 Task: Add an event with the title Project Kick-off, date '2023/11/24', time 7:50 AM to 9:50 AMand add a description: The project kickoff is an important event that marks the official start of a project. It brings together key stakeholders, team members, and project managers to establish a shared understanding of the project's objectives, scope, and deliverables. During the kickoff, goals and expectations are clarified, roles and responsibilities are defined, and the initial project plan is presented., put the event into Green category . Add location for the event as: 789 Ocean Drive, Miami Beach, Florida, USA, logged in from the account softage.1@softage.netand send the event invitation to softage.4@softage.net and softage.5@softage.net. Set a reminder for the event 15 minutes before
Action: Mouse moved to (92, 84)
Screenshot: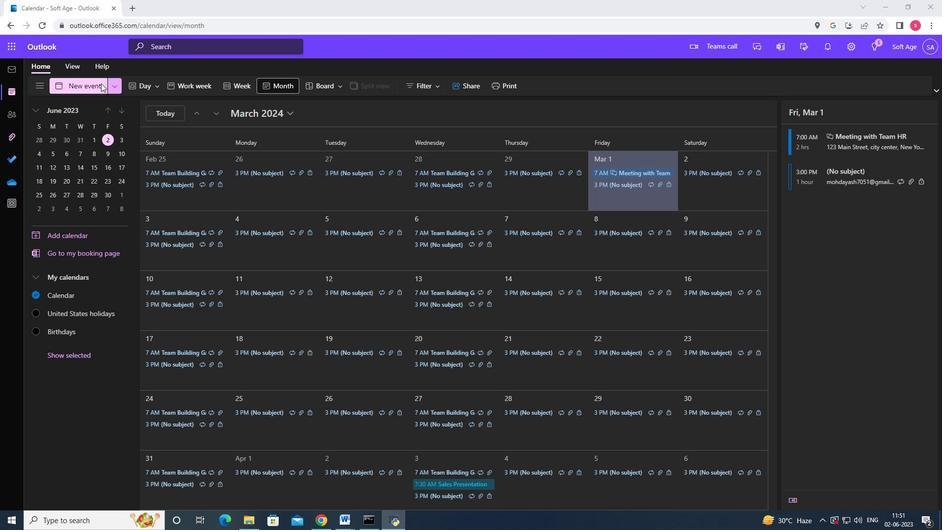 
Action: Mouse pressed left at (92, 84)
Screenshot: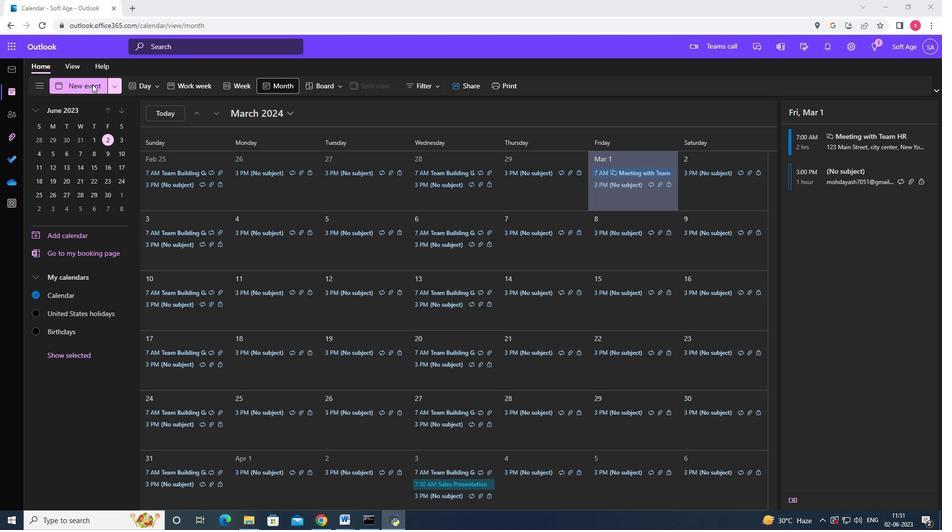 
Action: Mouse moved to (244, 147)
Screenshot: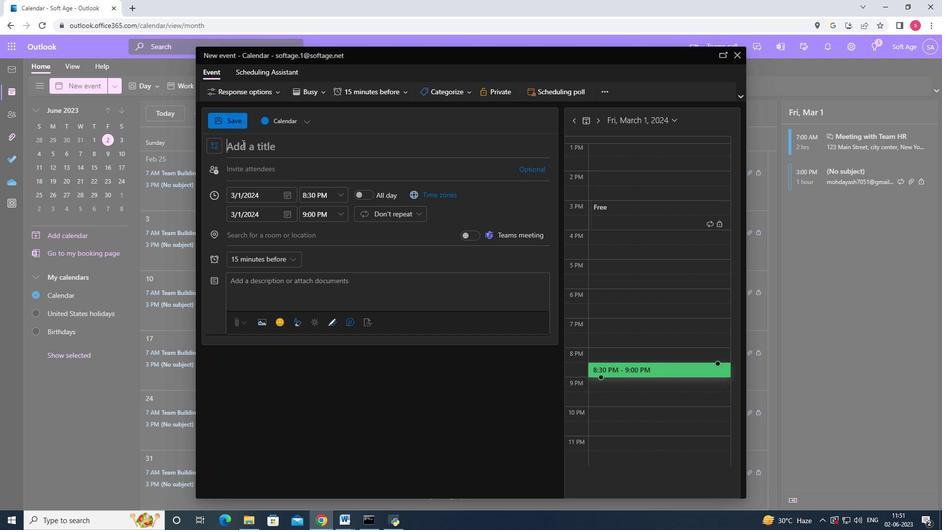 
Action: Key pressed <Key.shift><Key.shift><Key.shift><Key.shift><Key.shift>Project<Key.space><Key.shift>Kick-off
Screenshot: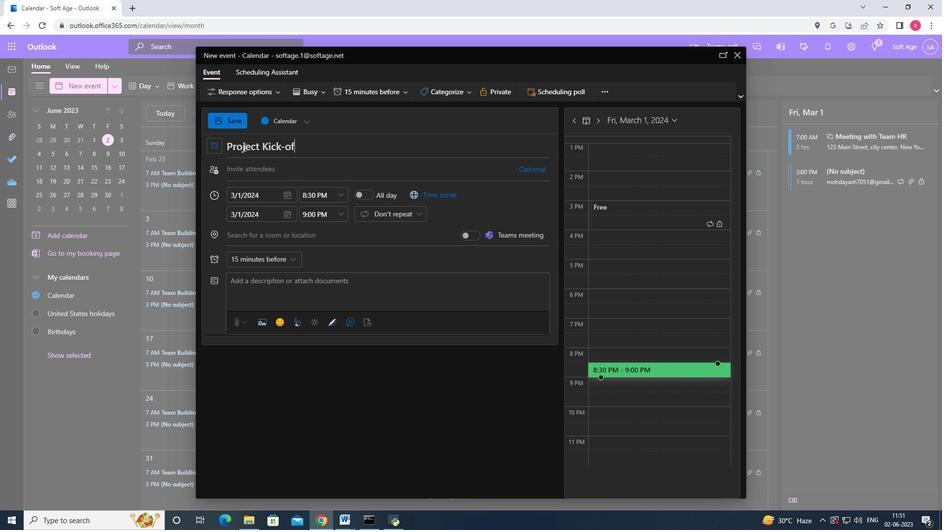 
Action: Mouse moved to (285, 198)
Screenshot: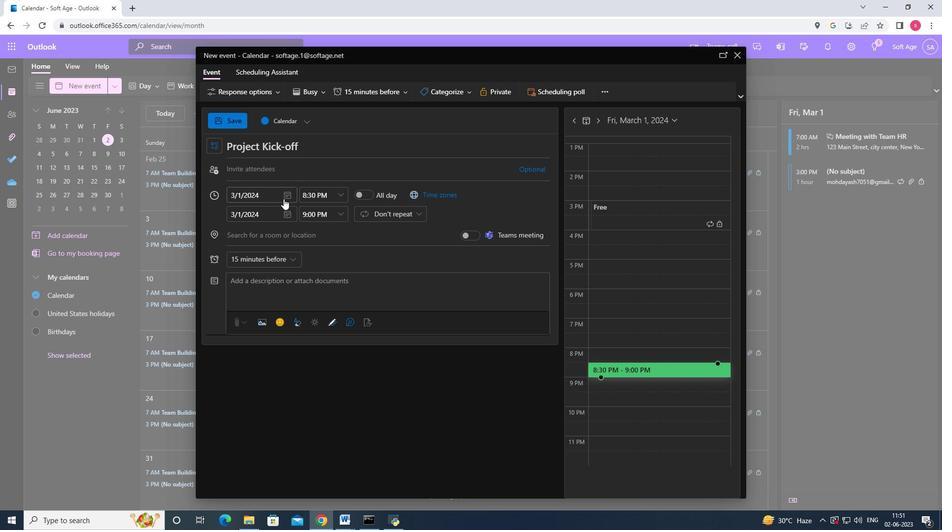 
Action: Mouse pressed left at (285, 198)
Screenshot: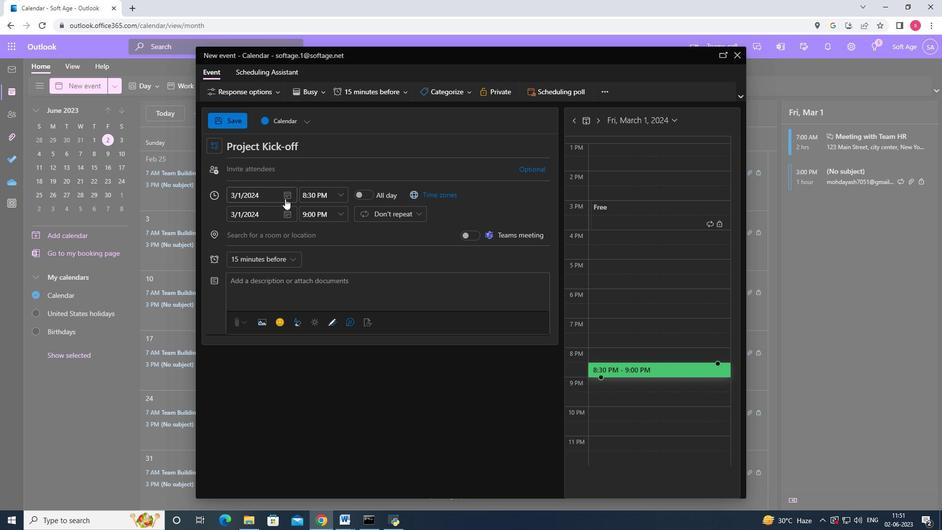 
Action: Mouse moved to (321, 216)
Screenshot: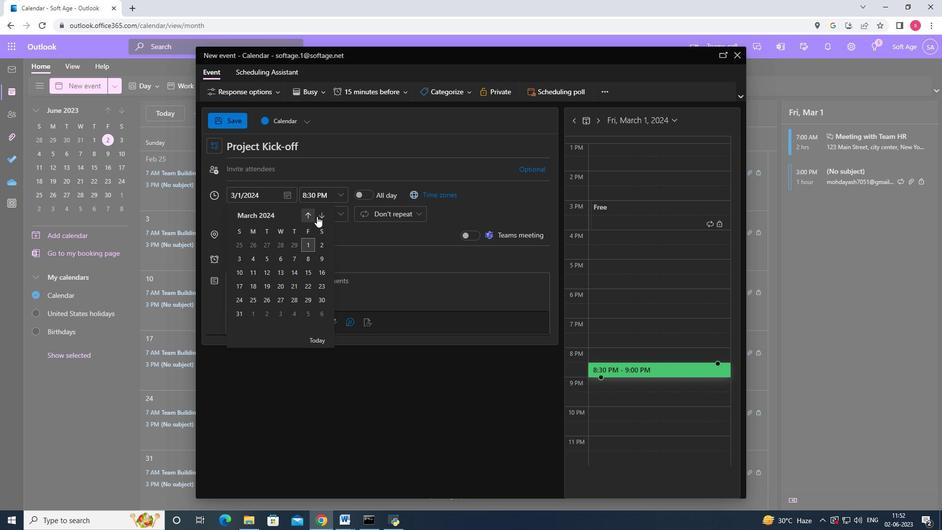 
Action: Mouse pressed left at (321, 216)
Screenshot: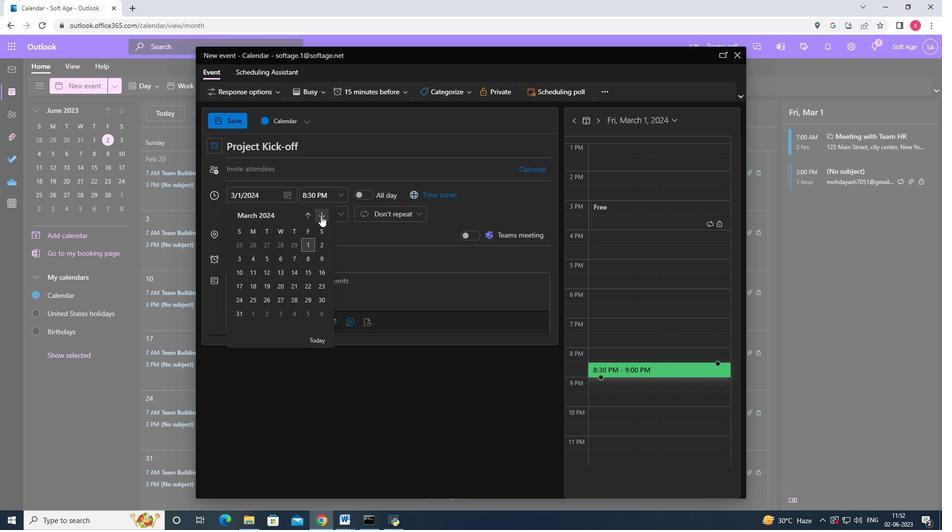 
Action: Mouse moved to (303, 211)
Screenshot: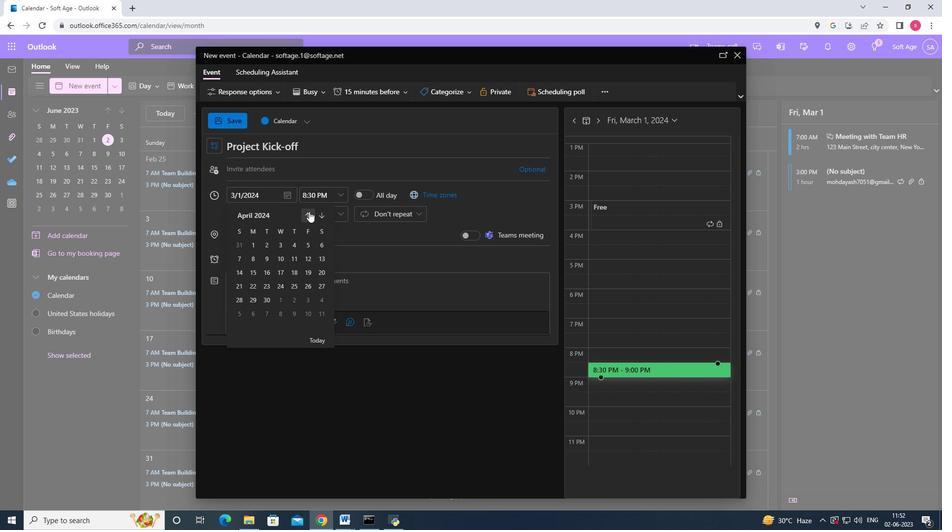 
Action: Mouse pressed left at (303, 211)
Screenshot: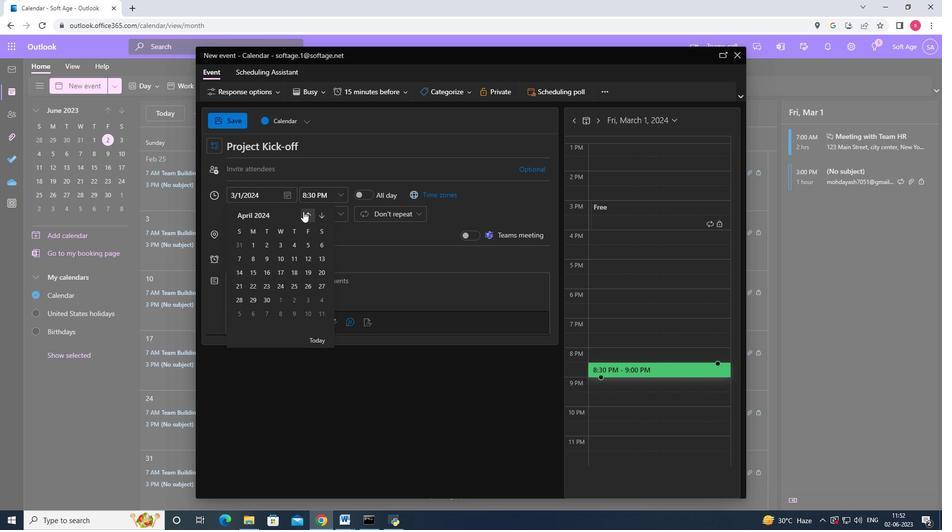 
Action: Mouse pressed left at (303, 211)
Screenshot: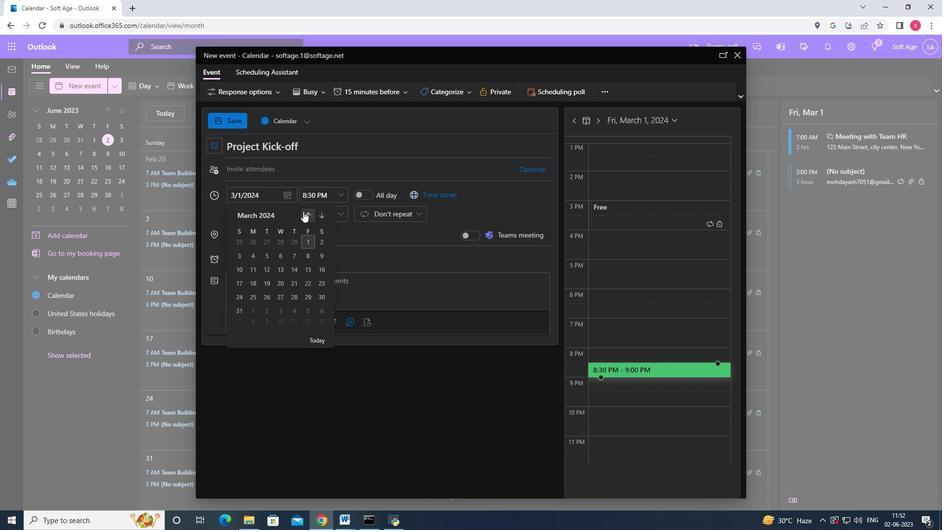
Action: Mouse pressed left at (303, 211)
Screenshot: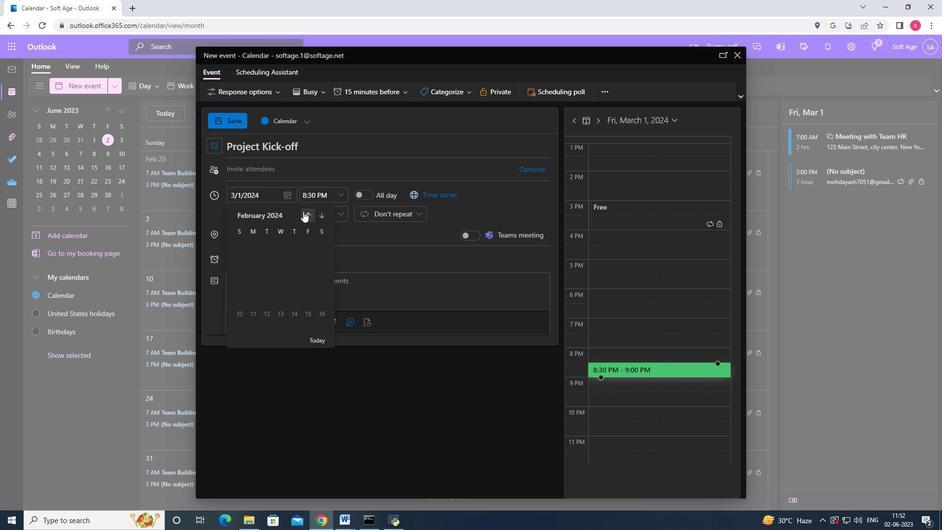 
Action: Mouse pressed left at (303, 211)
Screenshot: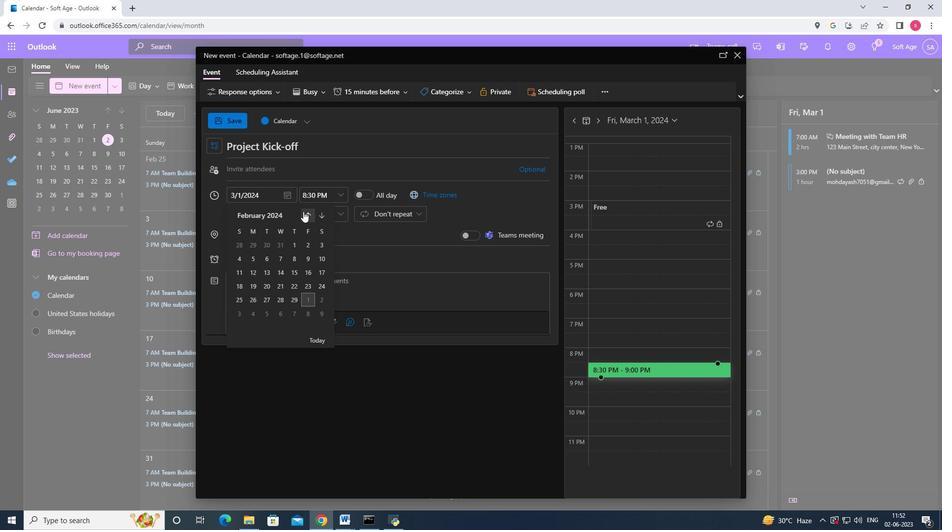 
Action: Mouse pressed left at (303, 211)
Screenshot: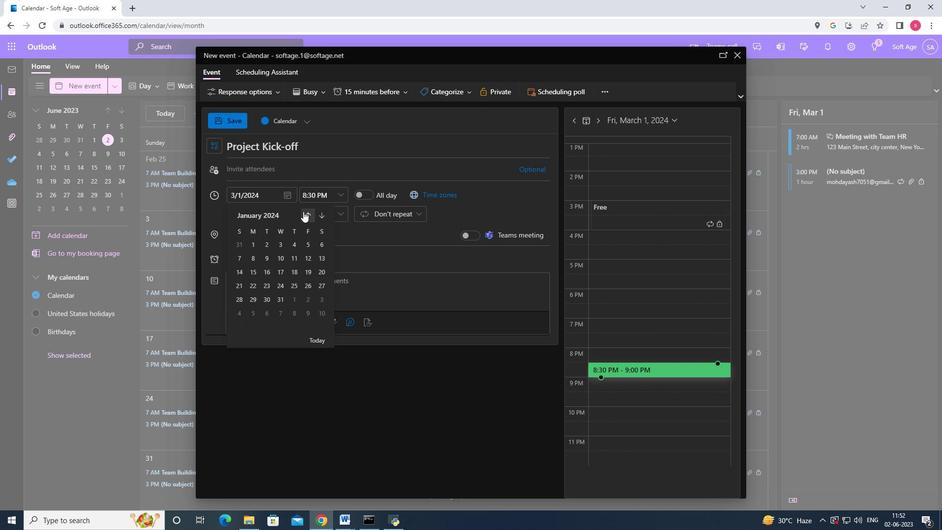 
Action: Mouse moved to (309, 282)
Screenshot: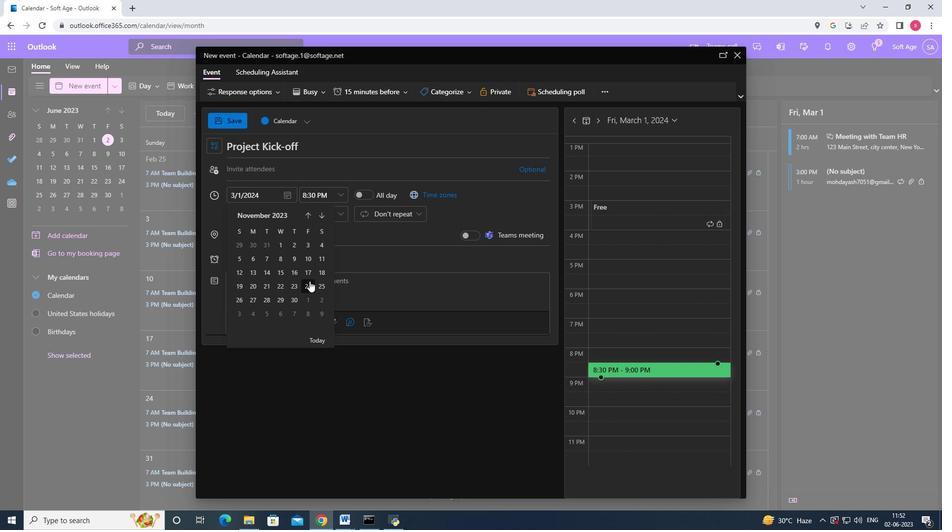 
Action: Mouse pressed left at (309, 282)
Screenshot: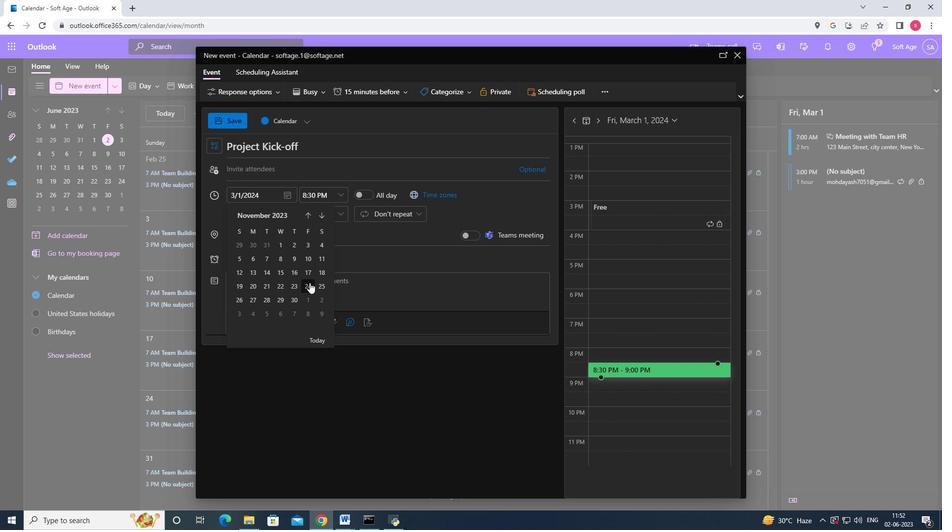 
Action: Mouse moved to (338, 198)
Screenshot: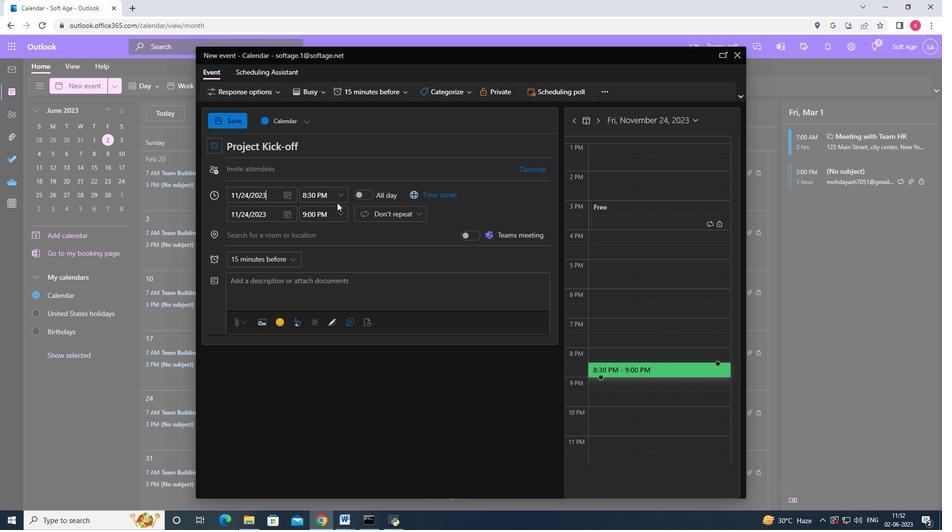 
Action: Mouse pressed left at (338, 198)
Screenshot: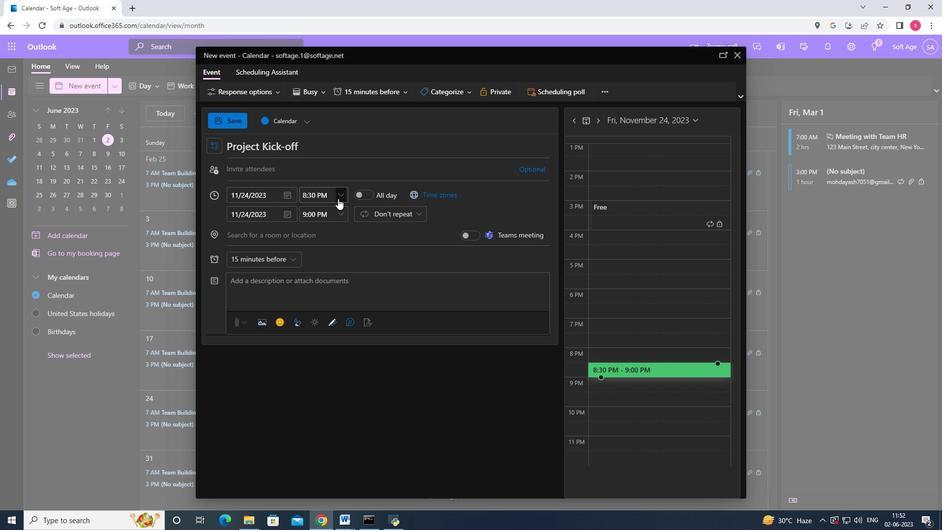
Action: Mouse moved to (354, 202)
Screenshot: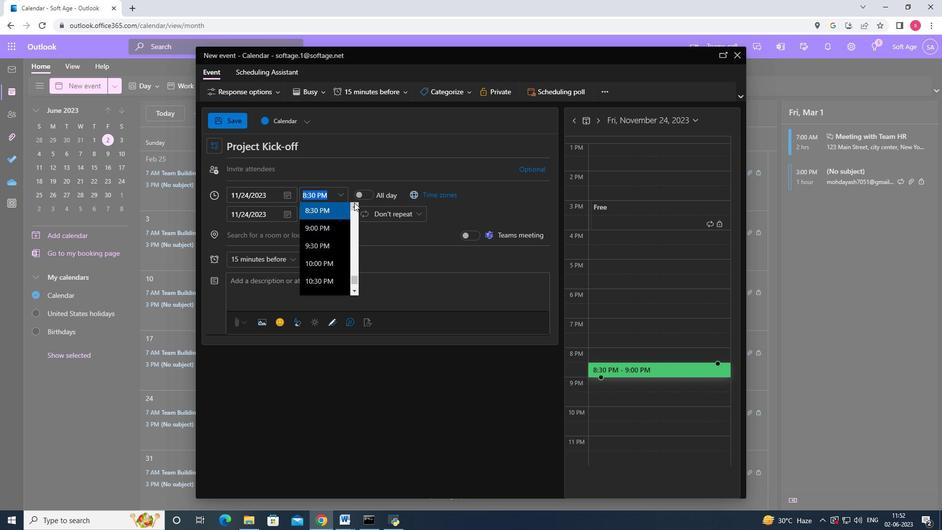 
Action: Mouse pressed left at (354, 202)
Screenshot: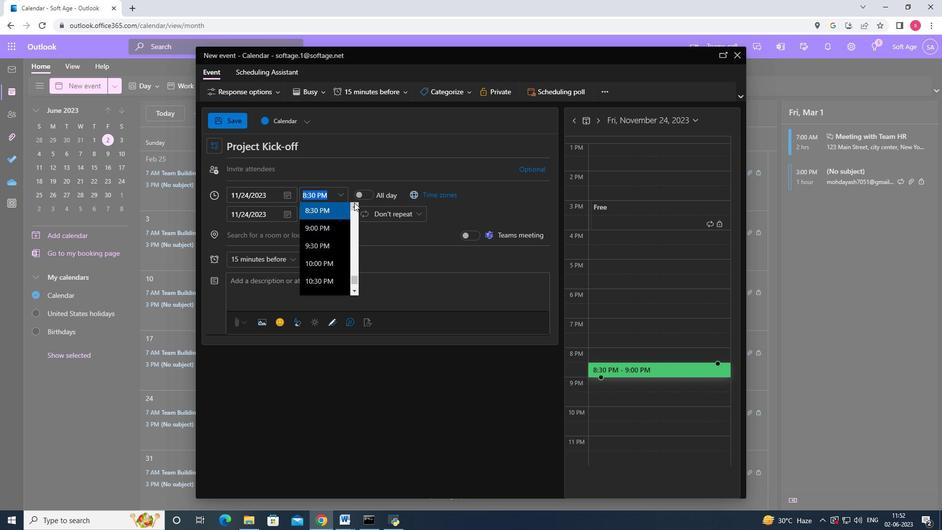 
Action: Mouse pressed left at (354, 202)
Screenshot: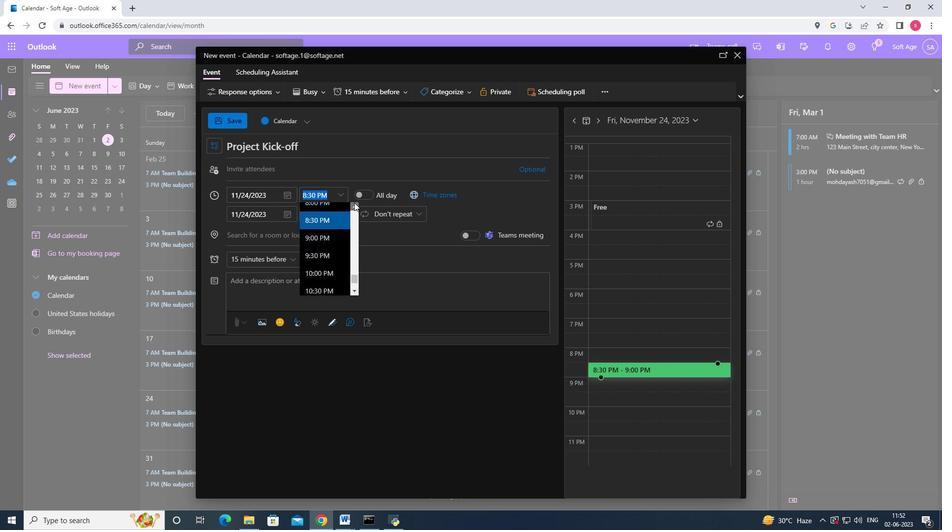 
Action: Mouse pressed left at (354, 202)
Screenshot: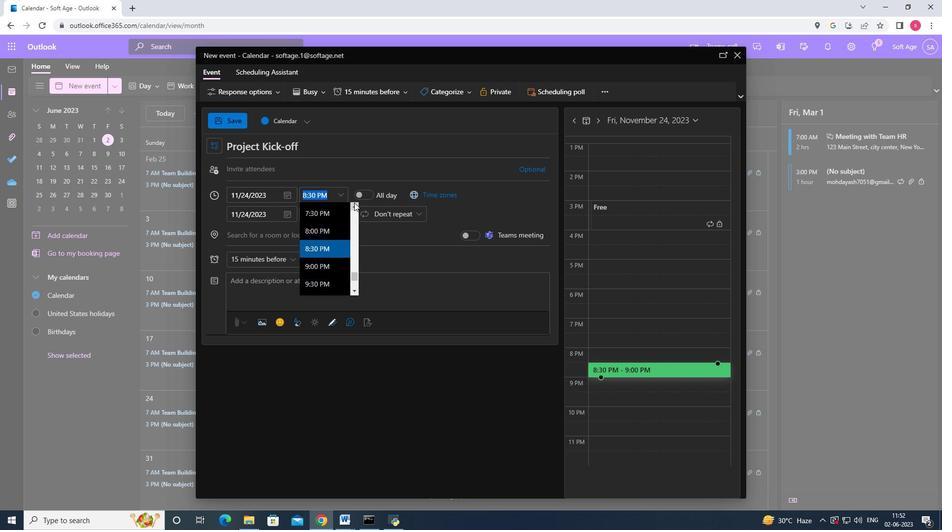 
Action: Mouse pressed left at (354, 202)
Screenshot: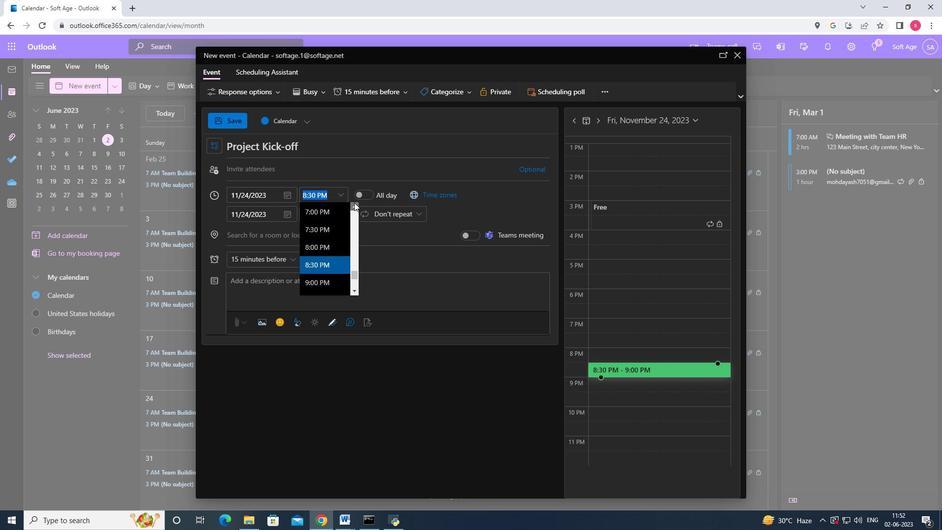 
Action: Mouse pressed left at (354, 202)
Screenshot: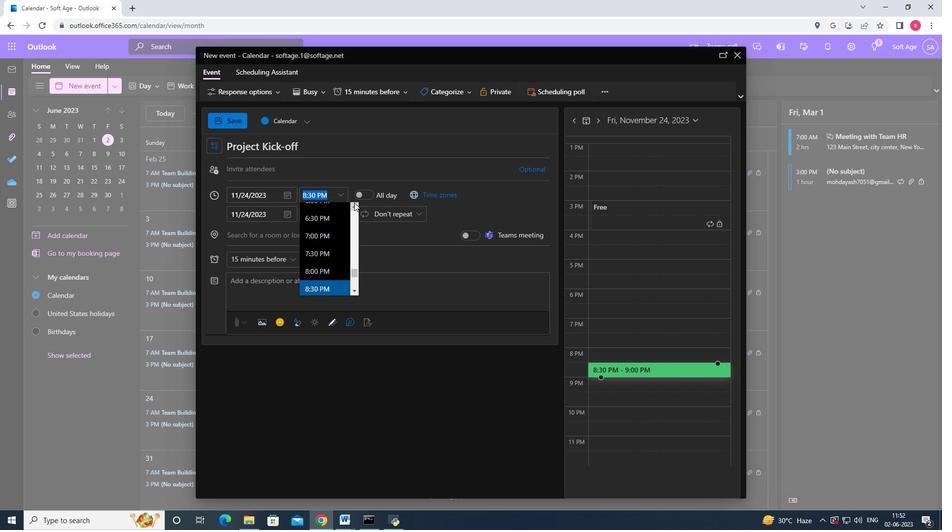 
Action: Mouse pressed left at (354, 202)
Screenshot: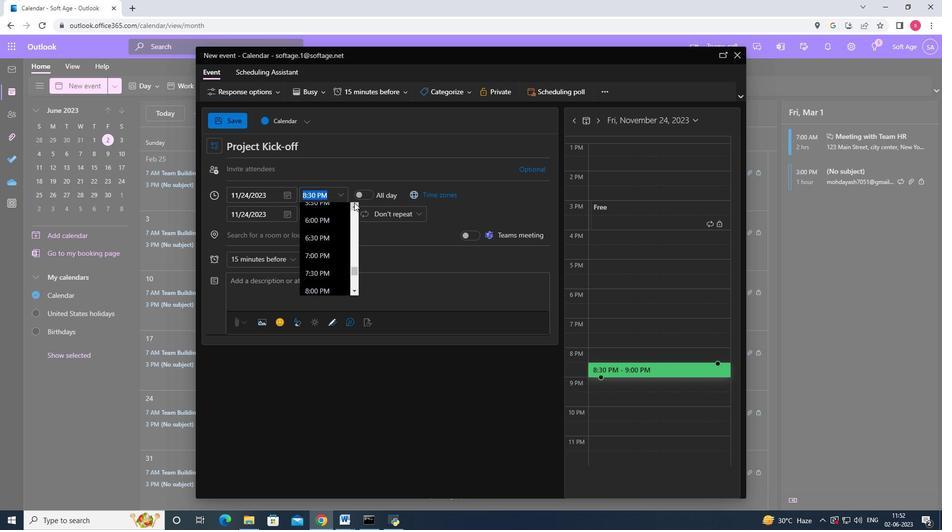 
Action: Mouse pressed left at (354, 202)
Screenshot: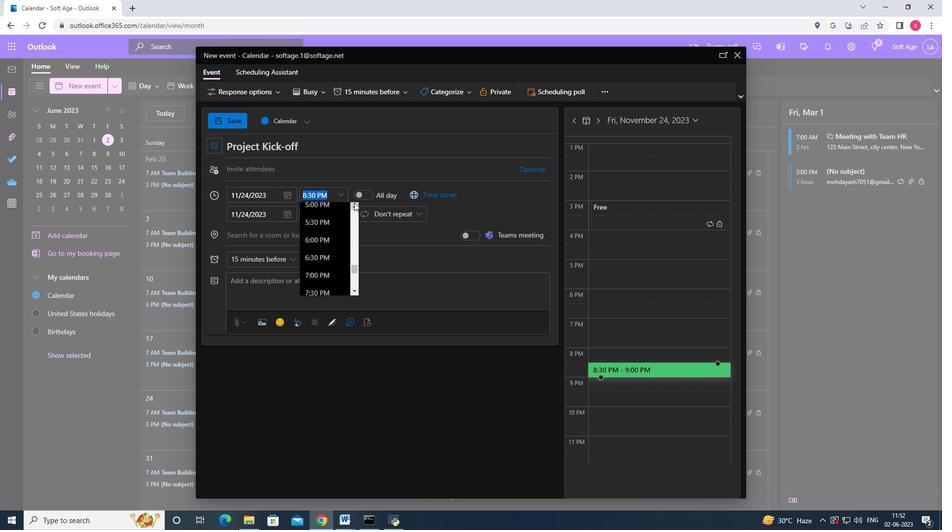 
Action: Mouse pressed left at (354, 202)
Screenshot: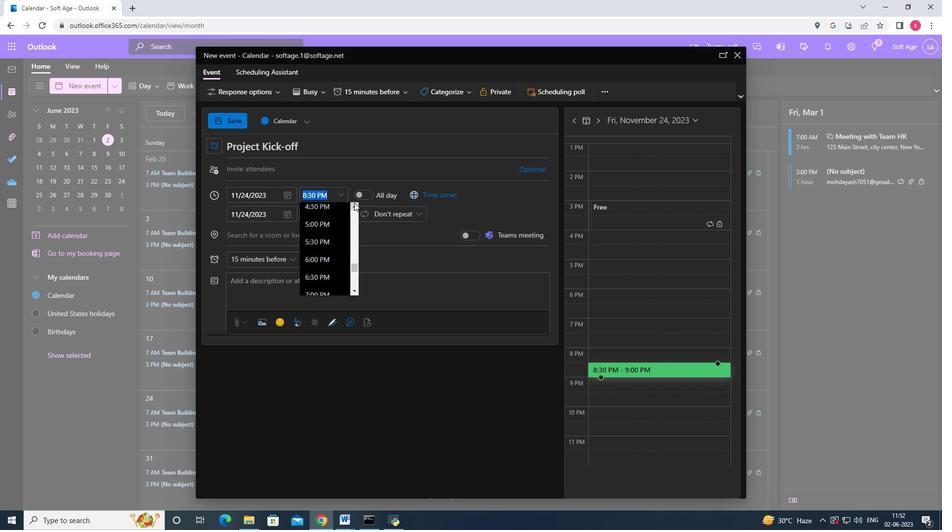 
Action: Mouse pressed left at (354, 202)
Screenshot: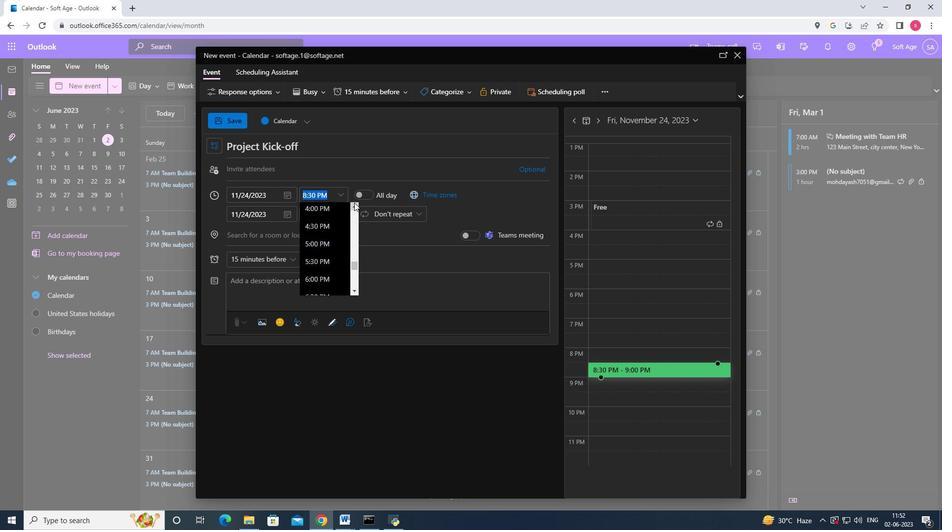 
Action: Mouse pressed left at (354, 202)
Screenshot: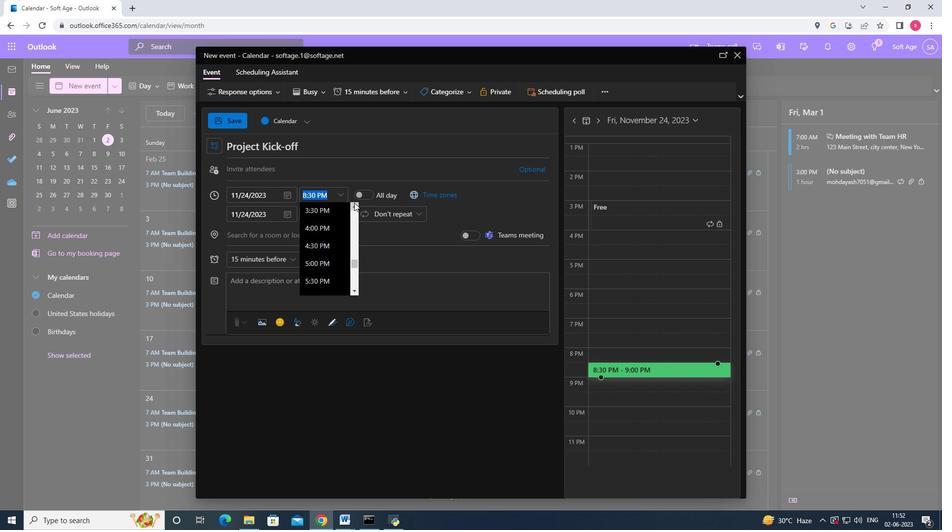 
Action: Mouse pressed left at (354, 202)
Screenshot: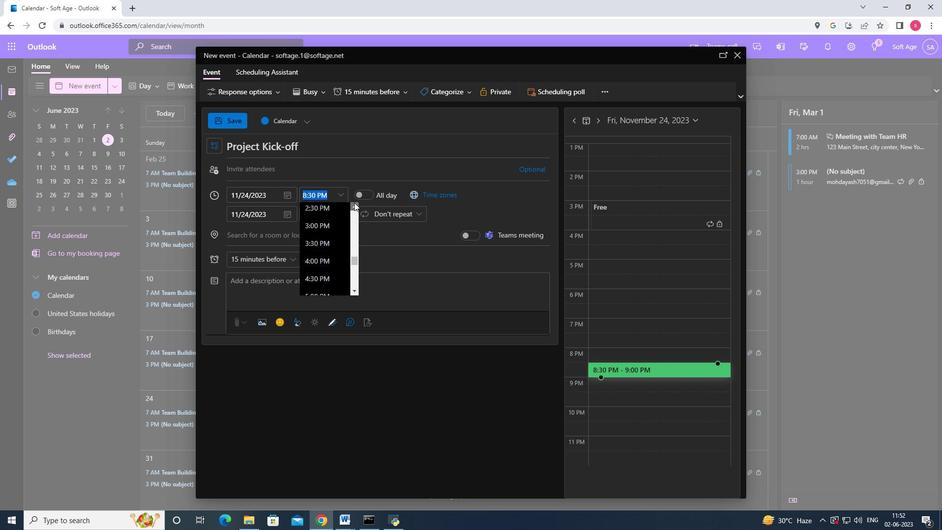 
Action: Mouse pressed left at (354, 202)
Screenshot: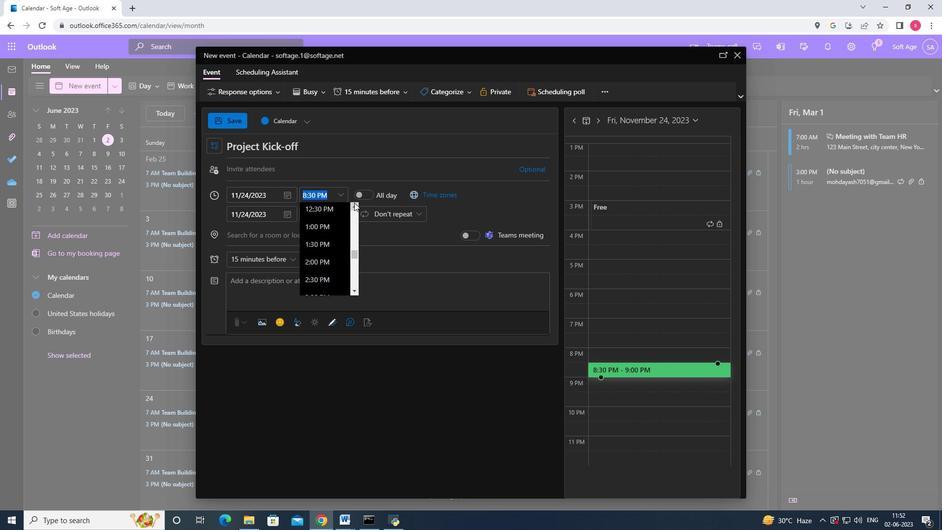 
Action: Mouse pressed left at (354, 202)
Screenshot: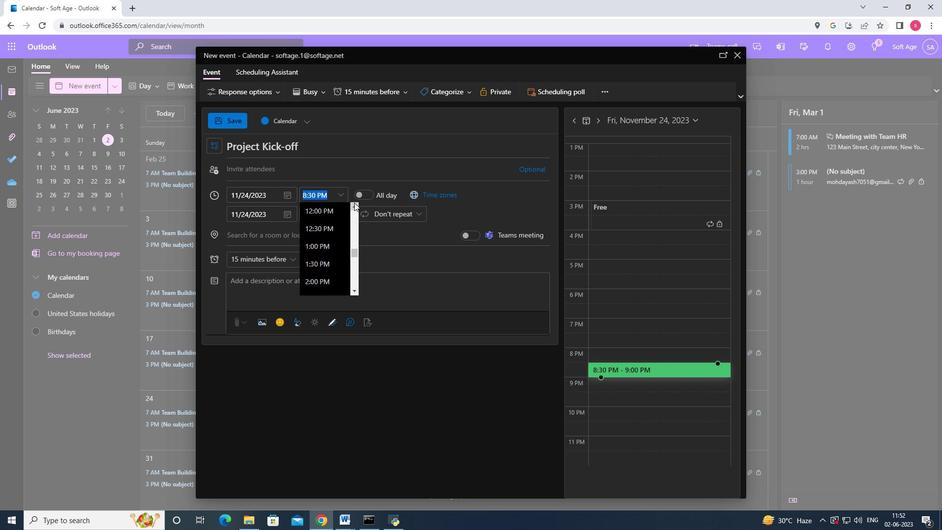 
Action: Mouse pressed left at (354, 202)
Screenshot: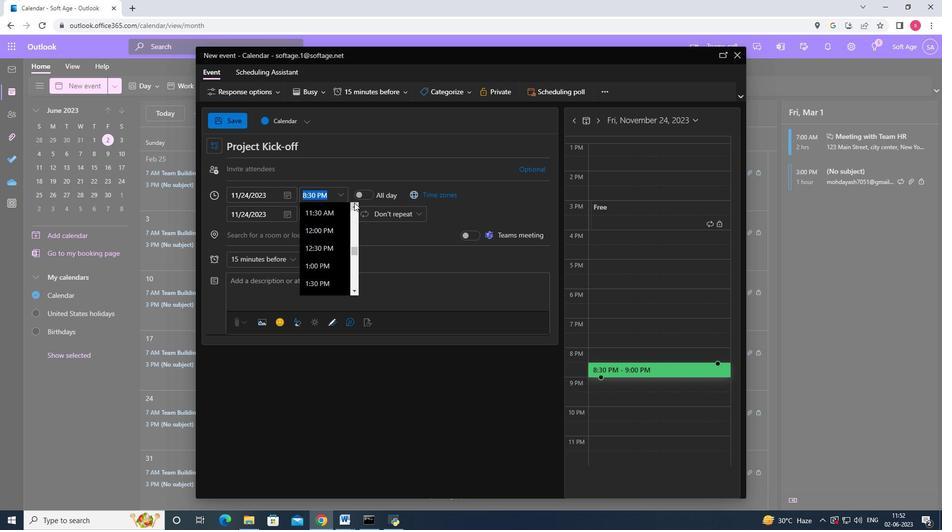 
Action: Mouse pressed left at (354, 202)
Screenshot: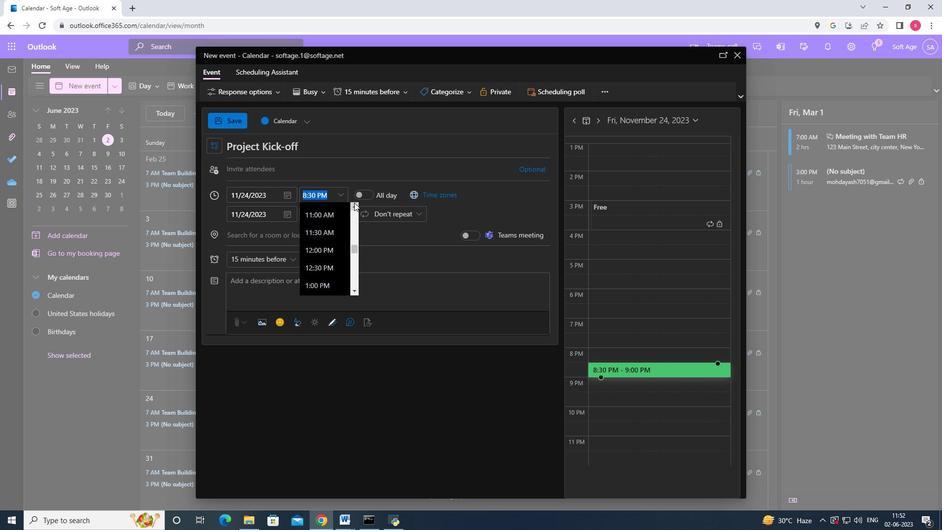 
Action: Mouse pressed left at (354, 202)
Screenshot: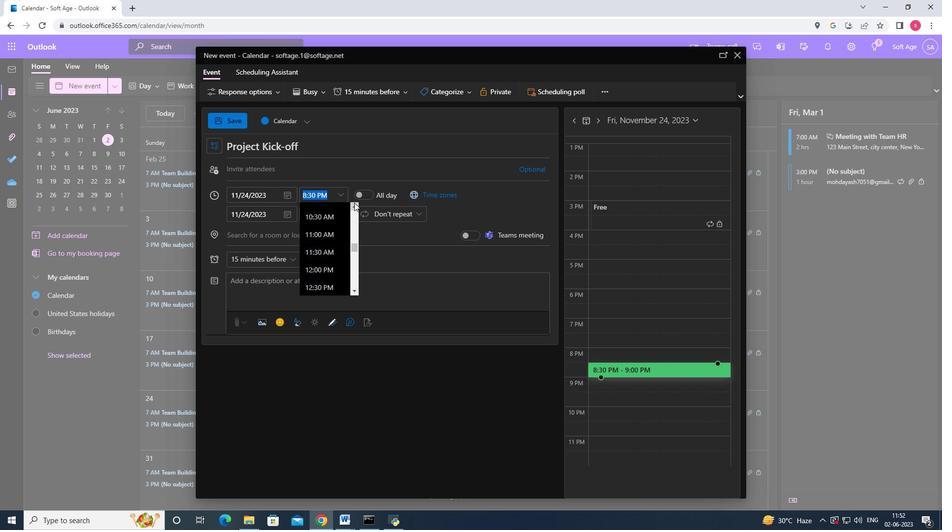 
Action: Mouse pressed left at (354, 202)
Screenshot: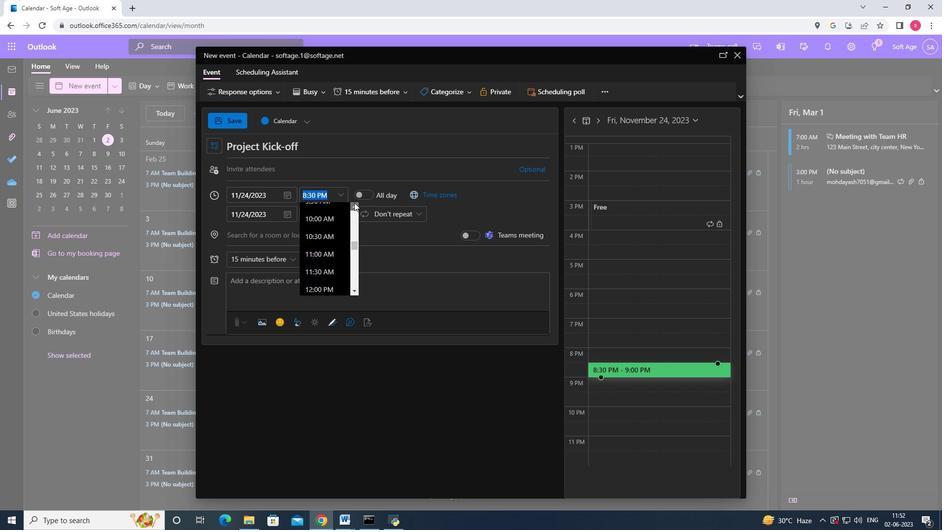 
Action: Mouse pressed left at (354, 202)
Screenshot: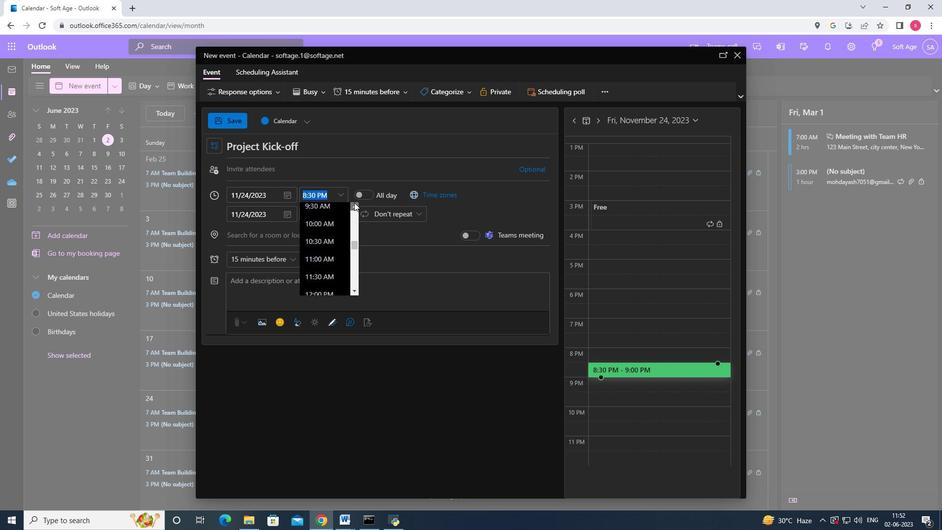
Action: Mouse pressed left at (354, 202)
Screenshot: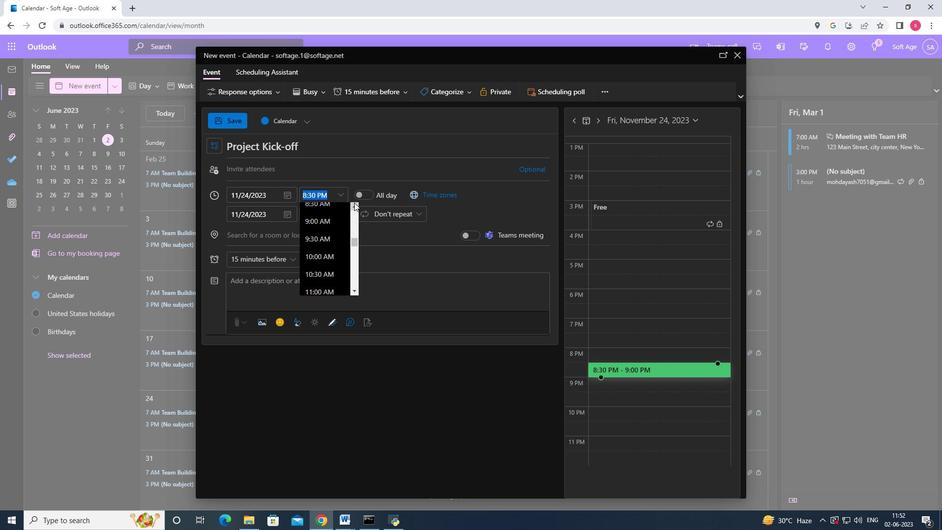 
Action: Mouse pressed left at (354, 202)
Screenshot: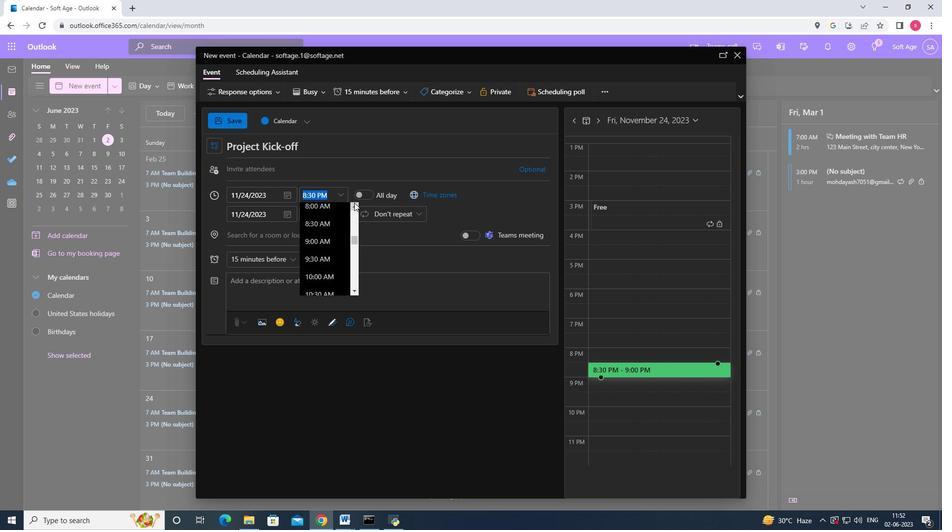 
Action: Mouse pressed left at (354, 202)
Screenshot: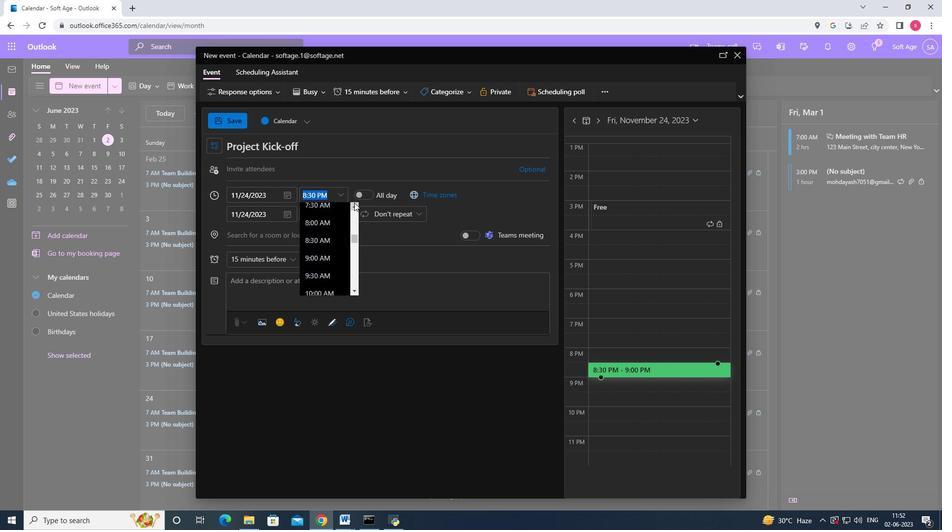
Action: Mouse pressed left at (354, 202)
Screenshot: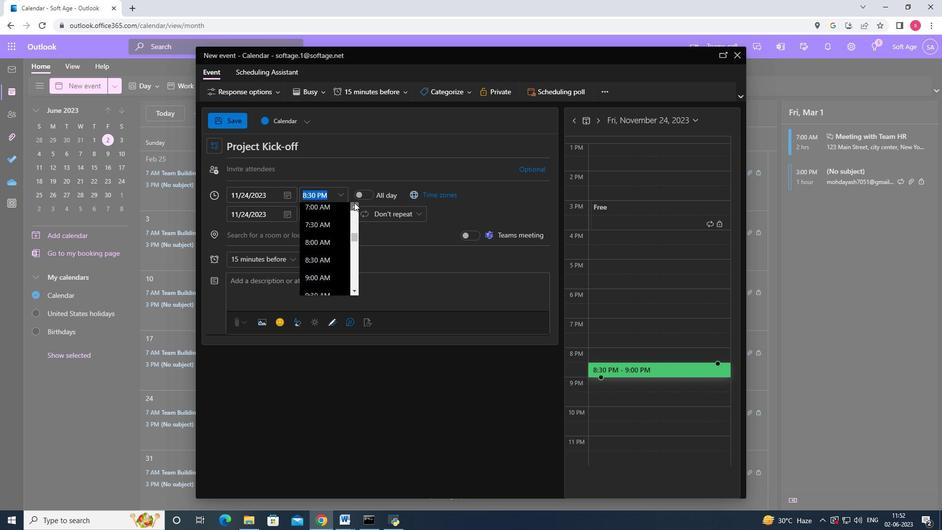 
Action: Mouse moved to (327, 249)
Screenshot: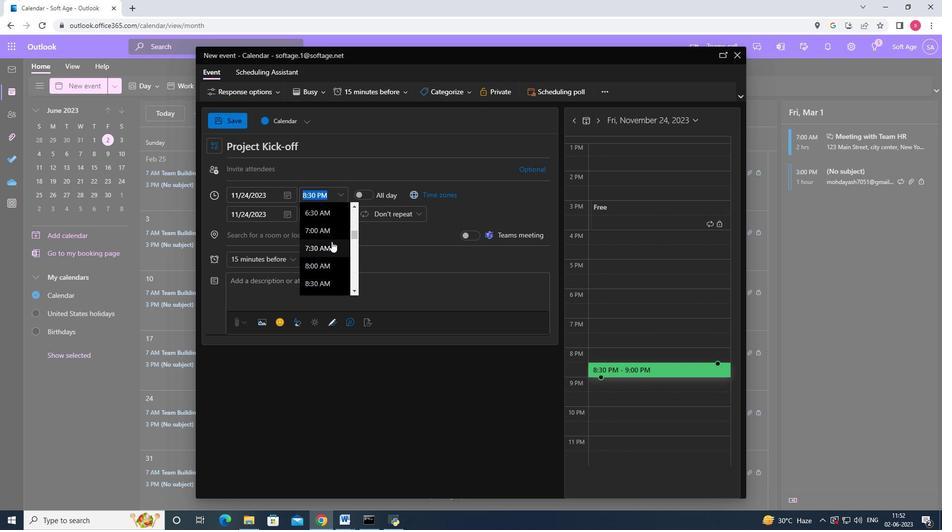 
Action: Mouse pressed left at (327, 249)
Screenshot: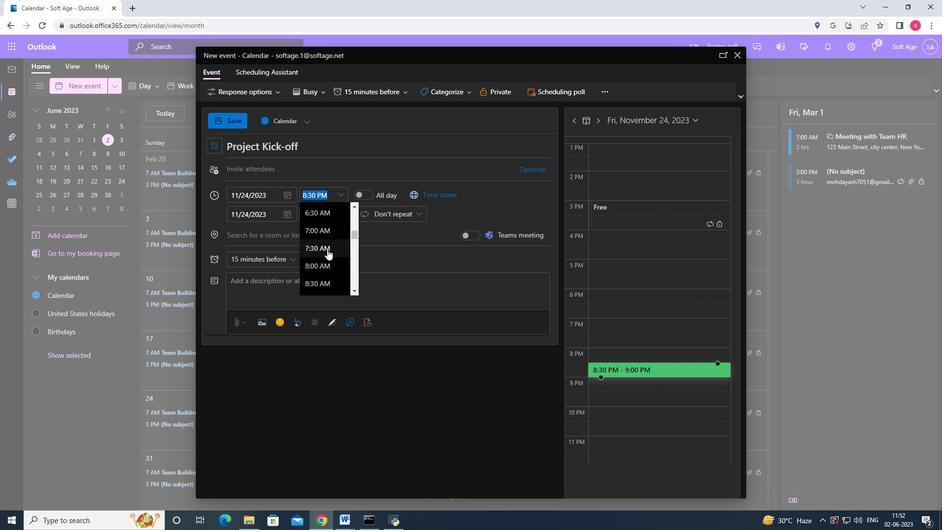 
Action: Mouse moved to (315, 197)
Screenshot: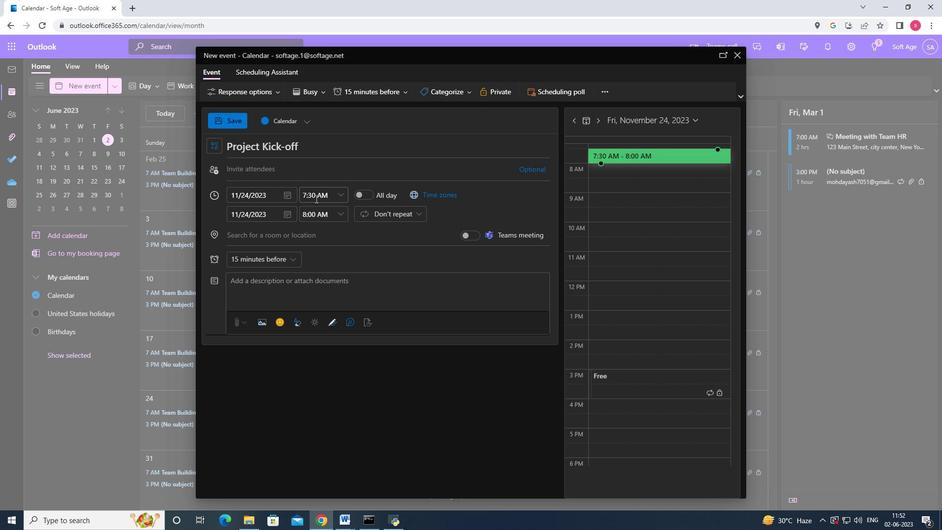 
Action: Mouse pressed left at (315, 197)
Screenshot: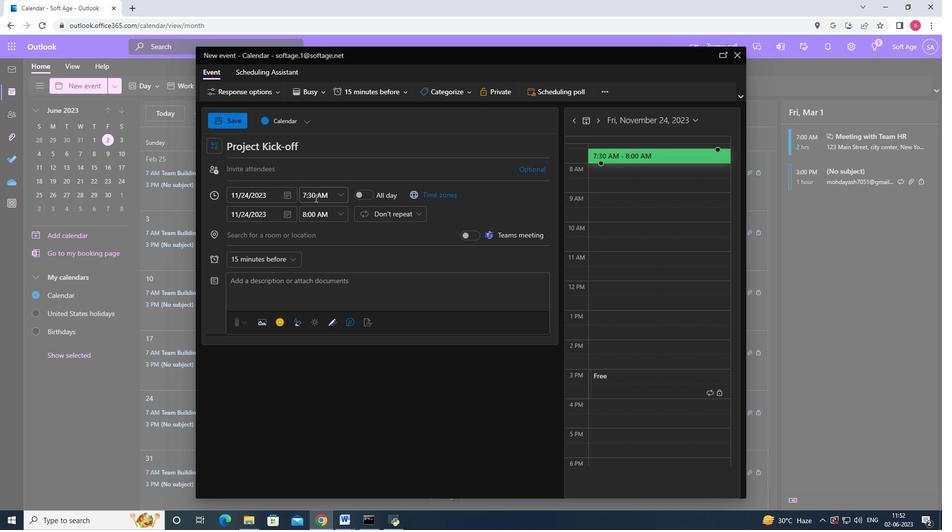 
Action: Mouse moved to (315, 197)
Screenshot: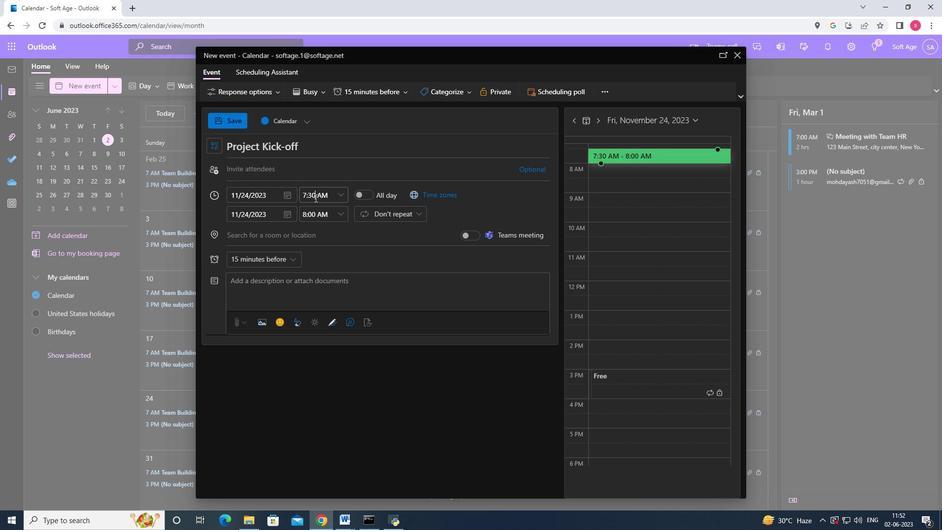 
Action: Key pressed <Key.backspace><Key.backspace>50
Screenshot: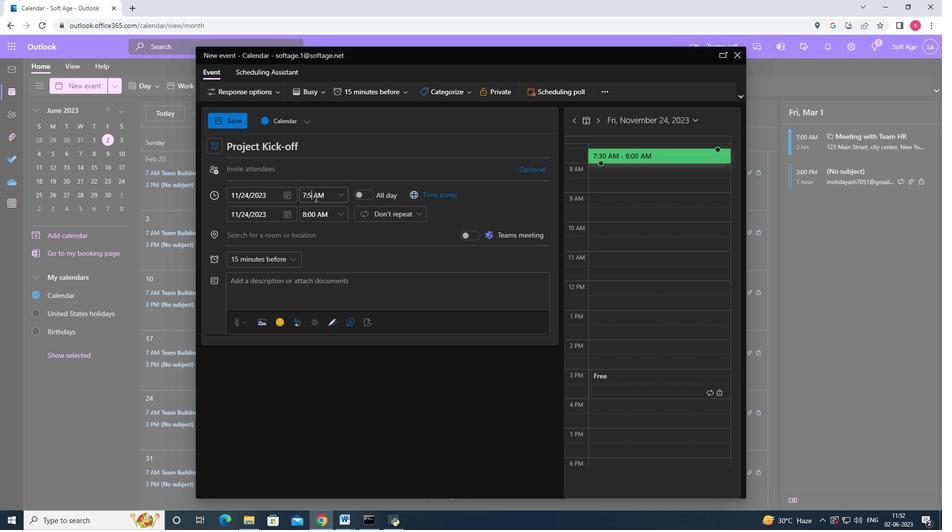 
Action: Mouse moved to (339, 214)
Screenshot: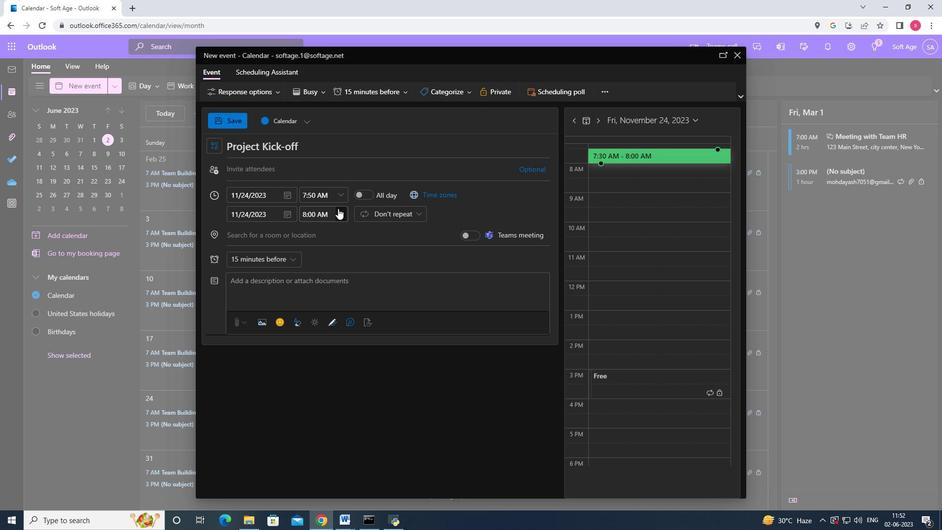 
Action: Mouse pressed left at (339, 214)
Screenshot: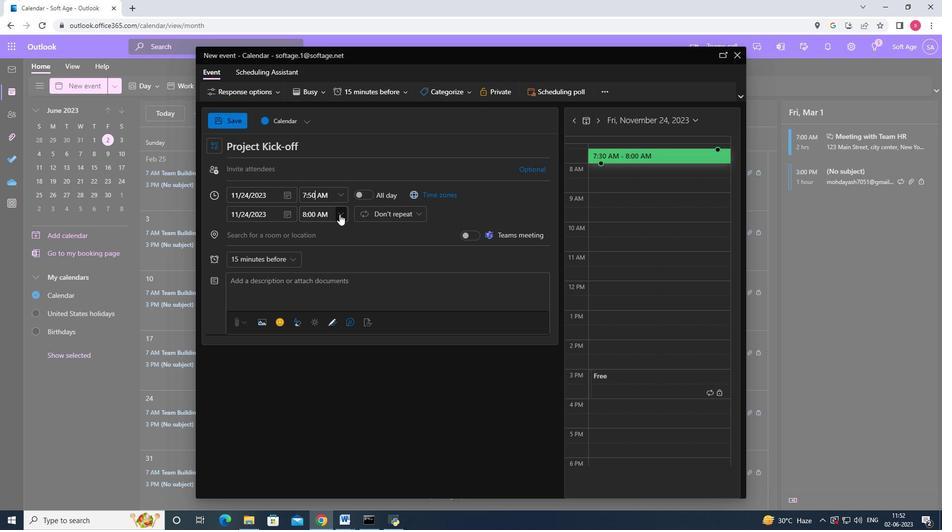 
Action: Mouse moved to (333, 255)
Screenshot: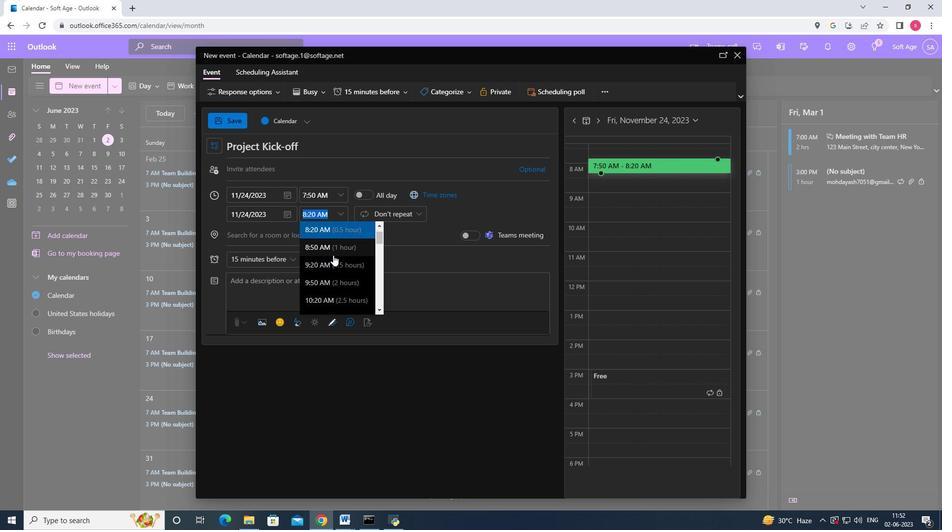 
Action: Mouse scrolled (333, 254) with delta (0, 0)
Screenshot: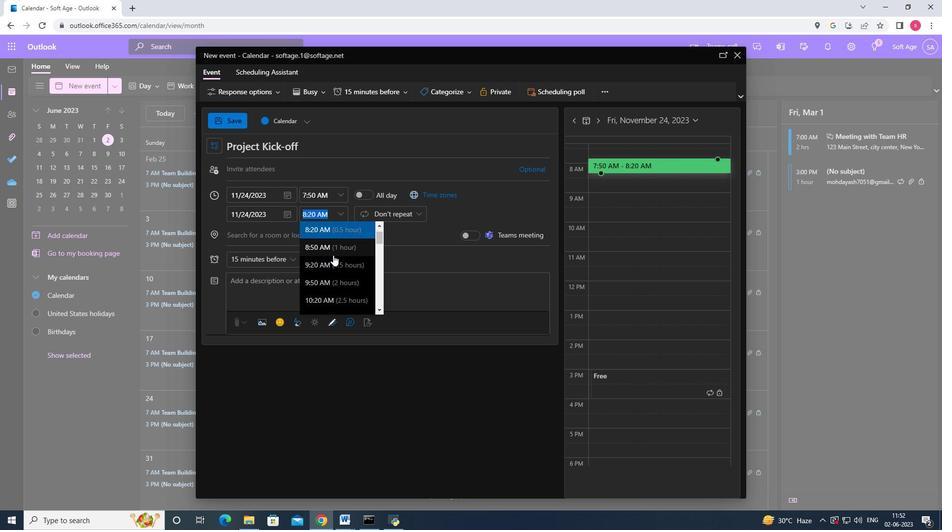 
Action: Mouse moved to (331, 232)
Screenshot: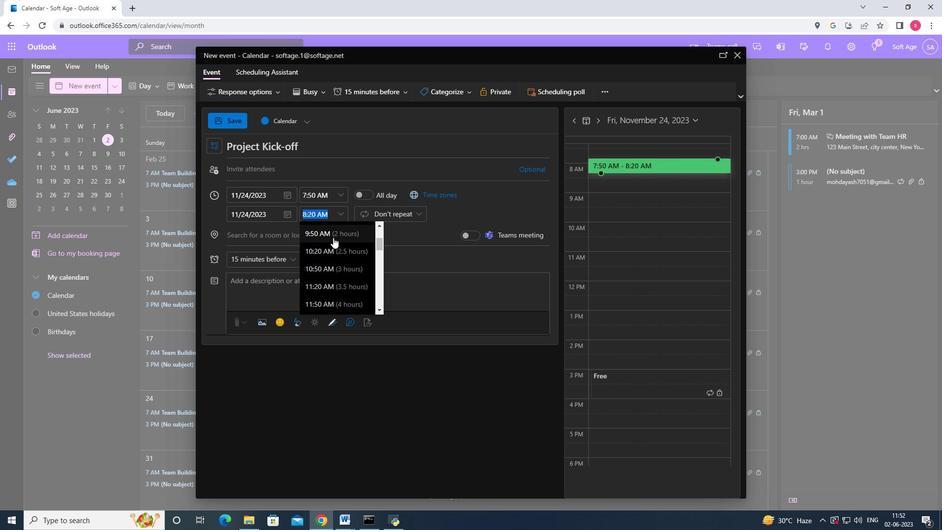 
Action: Mouse pressed left at (331, 232)
Screenshot: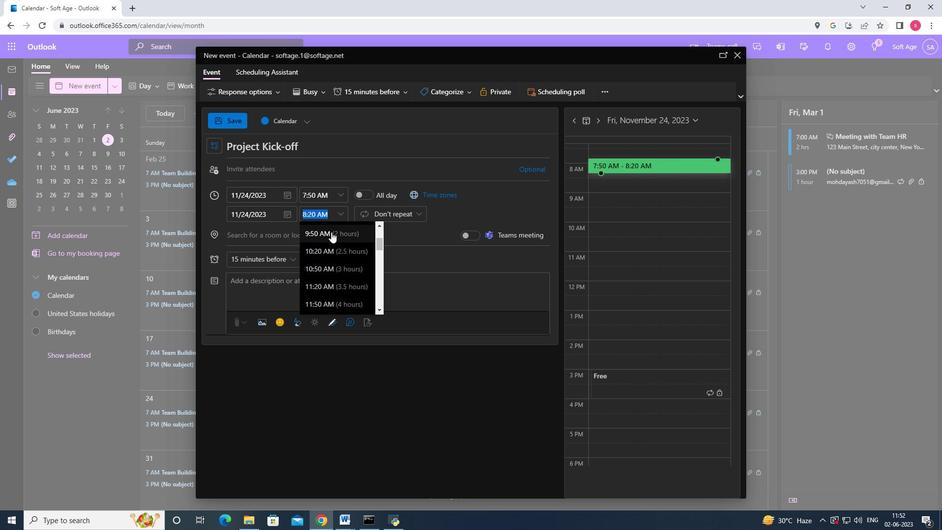 
Action: Mouse moved to (260, 280)
Screenshot: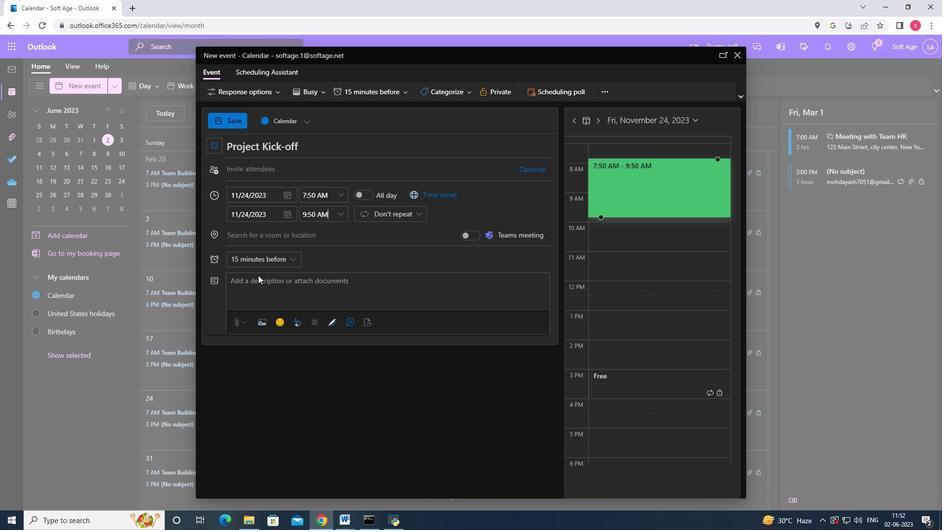 
Action: Mouse pressed left at (260, 280)
Screenshot: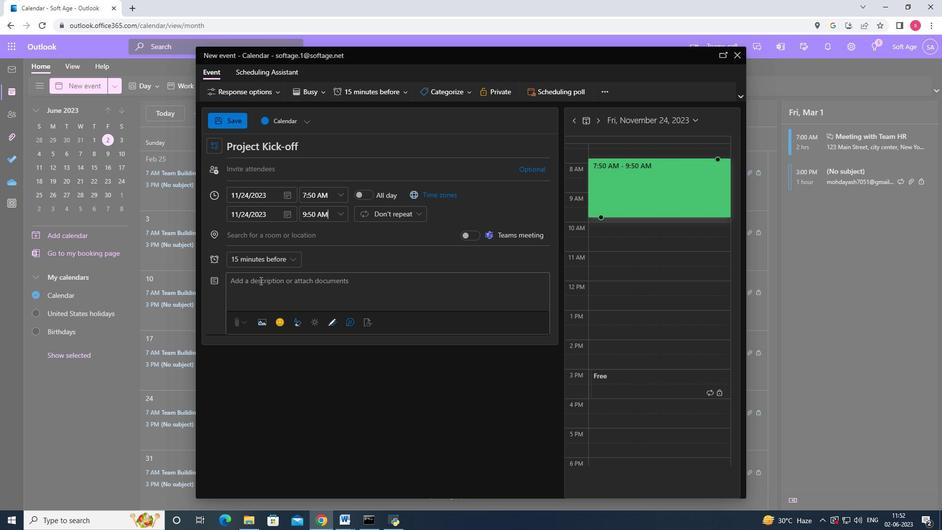 
Action: Key pressed <Key.shift><Key.shift><Key.shift><Key.shift><Key.shift><Key.shift>The<Key.space>project<Key.space>kick<Key.space><Key.shift>off<Key.space>in<Key.space><Key.backspace><Key.backspace>s<Key.space>an<Key.space><Key.shift>Im<Key.backspace><Key.backspace>important<Key.space>event<Key.space>that<Key.space>marks<Key.space>the<Key.space>official<Key.space><Key.shift>start<Key.space>of<Key.space>a<Key.space>project<Key.space><Key.backspace>.<Key.space>it<Key.backspace><Key.backspace><Key.shift>It<Key.space>brings<Key.space>together<Key.space>key<Key.space>stakeholders,<Key.space>team<Key.space>members<Key.space><Key.backspace>,<Key.space>and<Key.space>project<Key.space>managers<Key.space>to<Key.space>establish<Key.space>a<Key.space>shared<Key.space>understanding<Key.space>of<Key.space>the<Key.space>proje
Screenshot: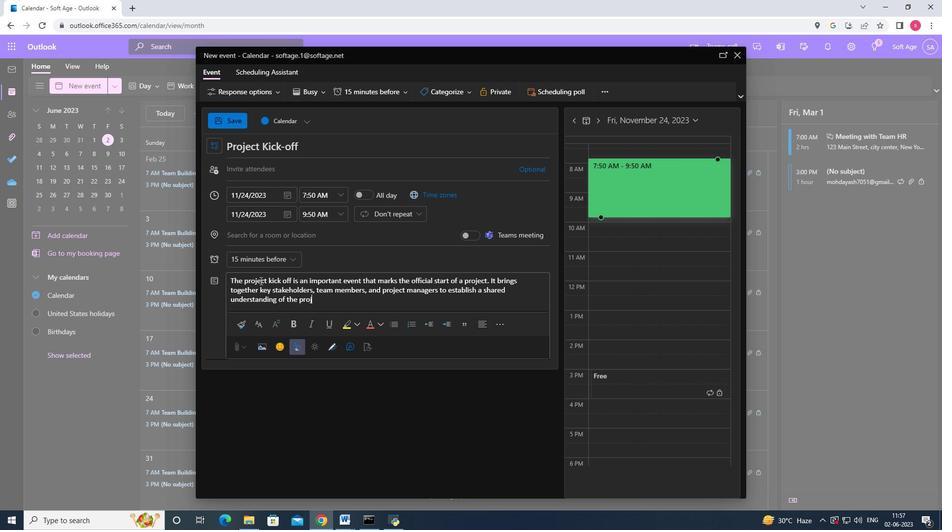 
Action: Mouse moved to (271, 273)
Screenshot: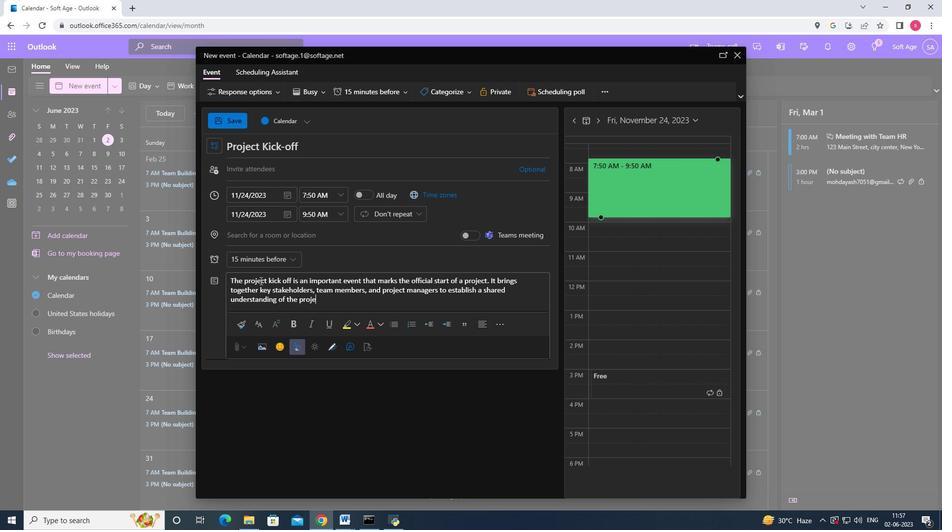 
Action: Key pressed c
Screenshot: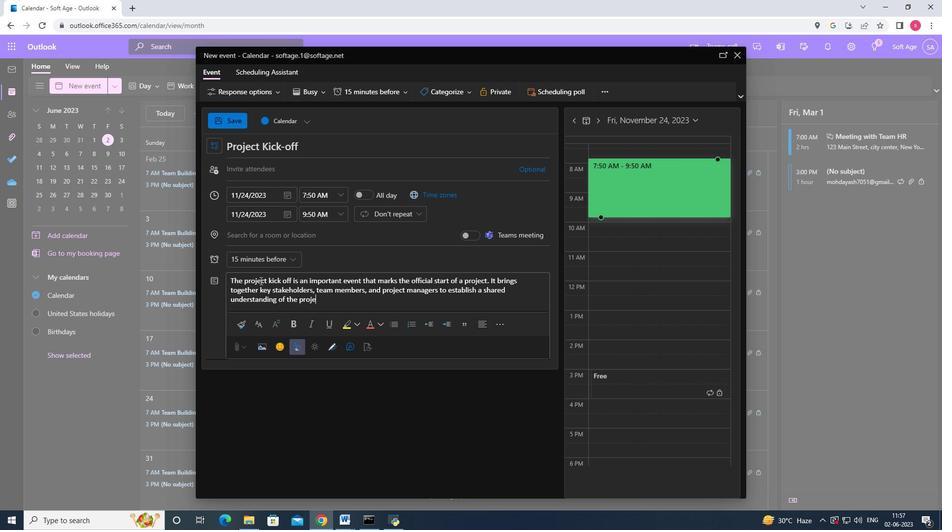 
Action: Mouse moved to (394, 208)
Screenshot: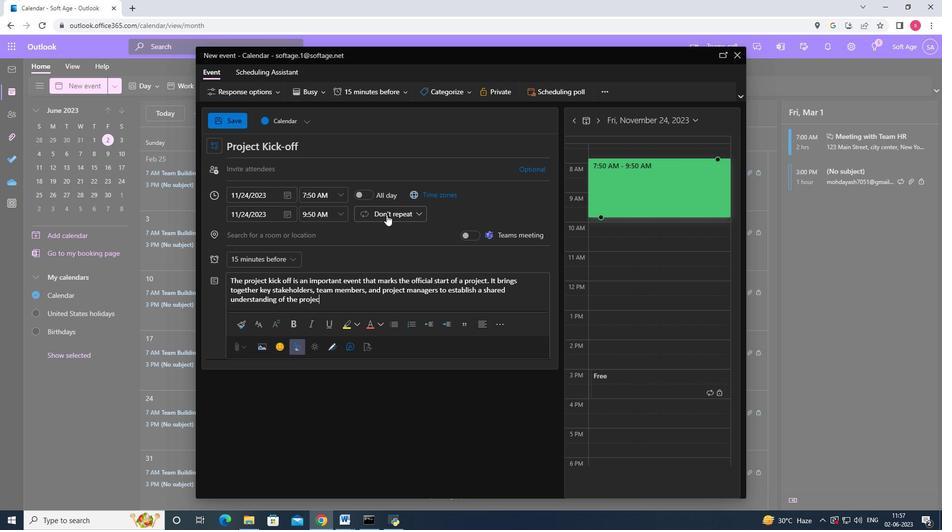 
Action: Key pressed t<Key.space>plam<Key.backspace>n<Key.space>is<Key.space>pr<Key.backspace>resented.
Screenshot: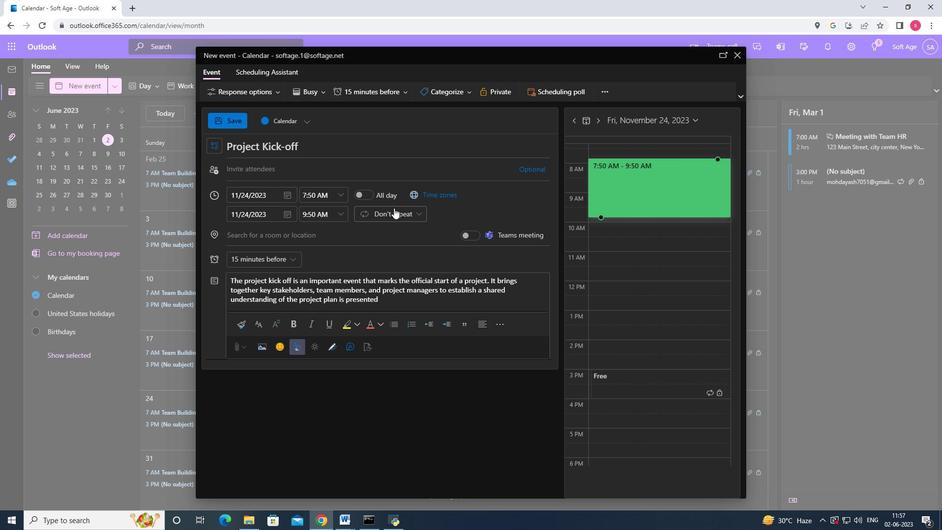 
Action: Mouse moved to (469, 92)
Screenshot: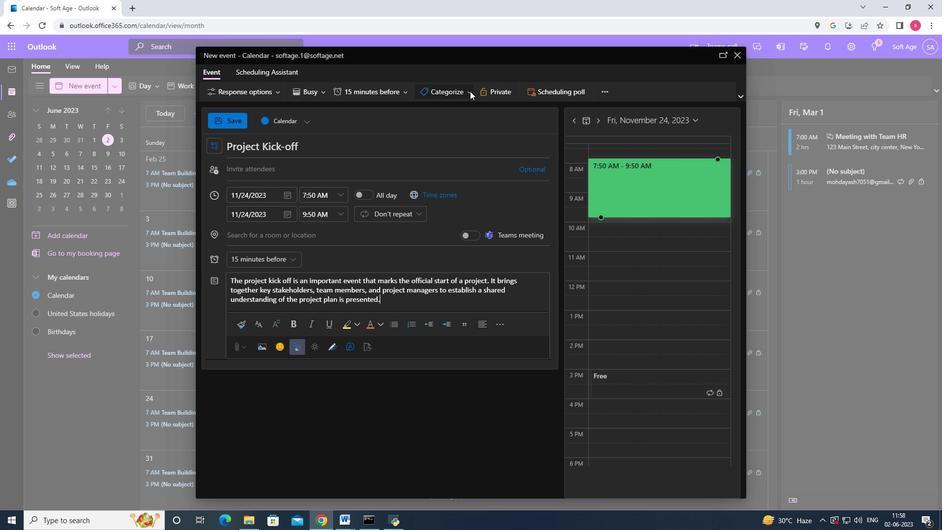 
Action: Mouse pressed left at (469, 92)
Screenshot: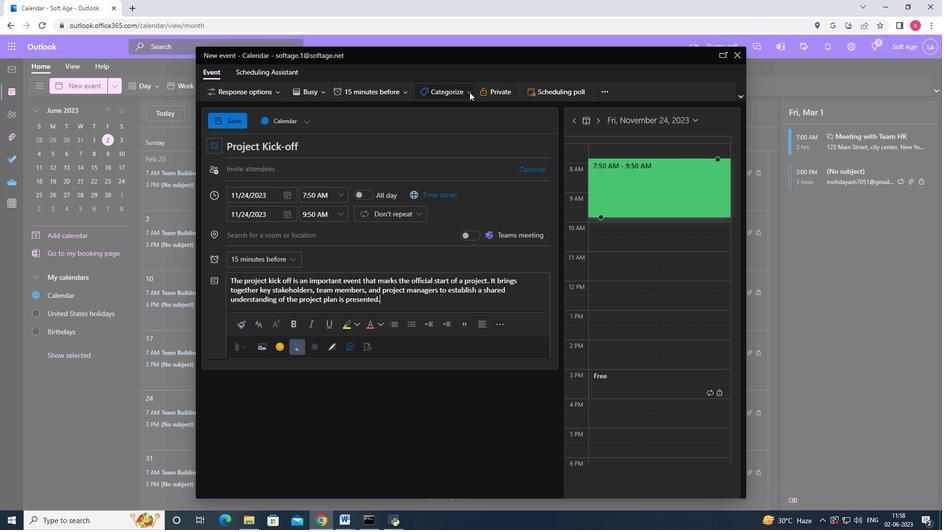 
Action: Mouse moved to (441, 128)
Screenshot: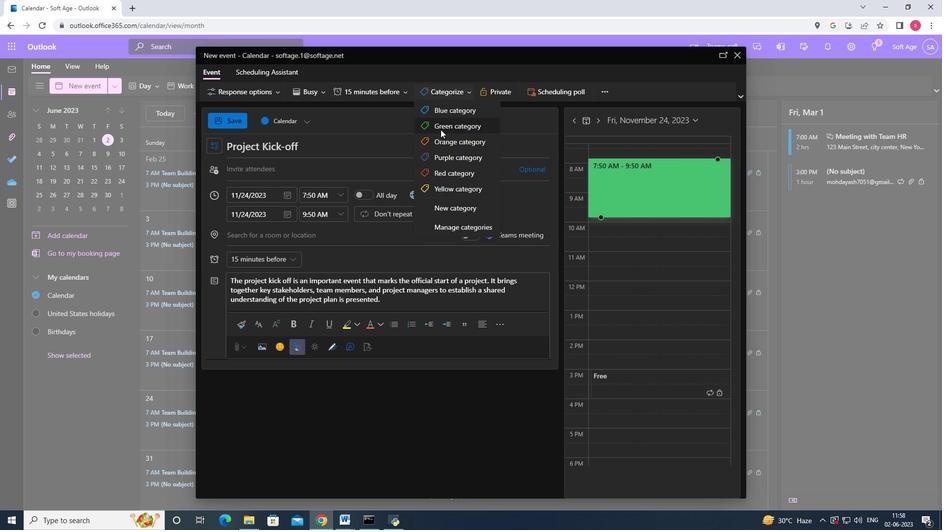
Action: Mouse pressed left at (441, 128)
Screenshot: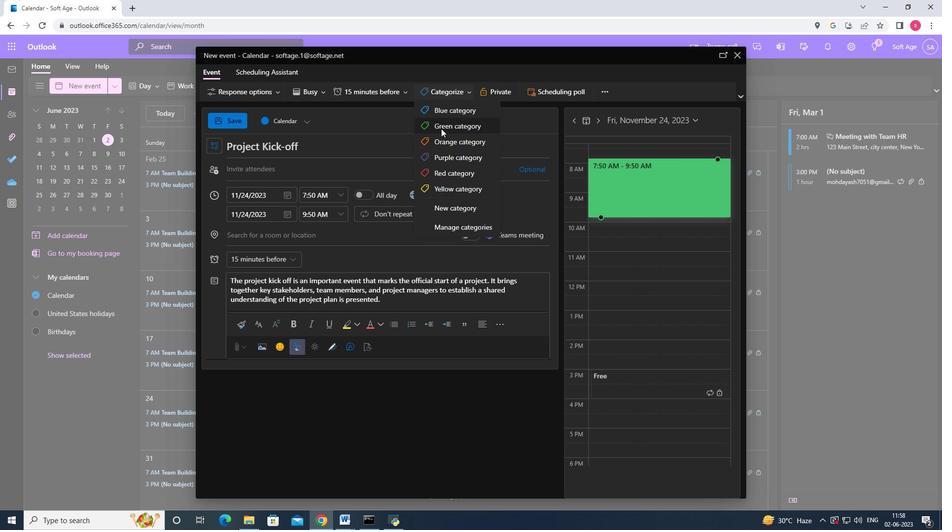
Action: Mouse moved to (259, 236)
Screenshot: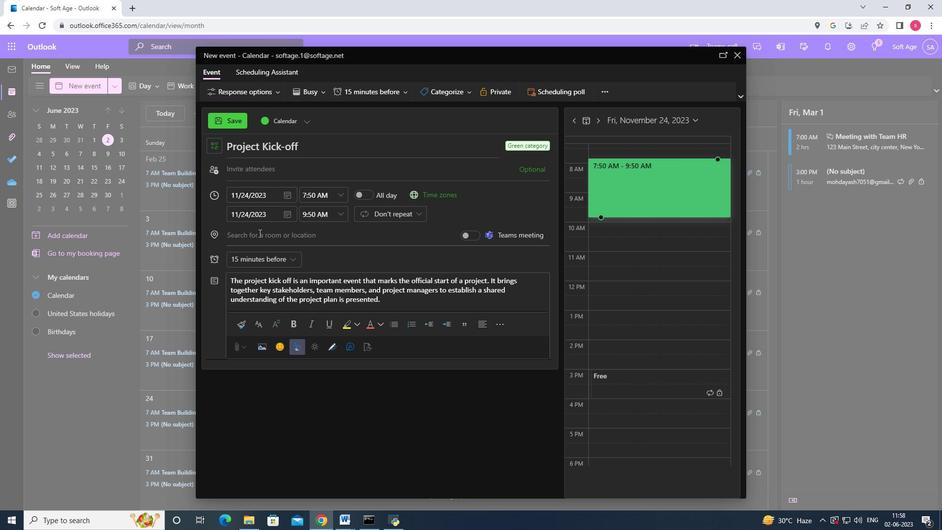 
Action: Mouse pressed left at (259, 236)
Screenshot: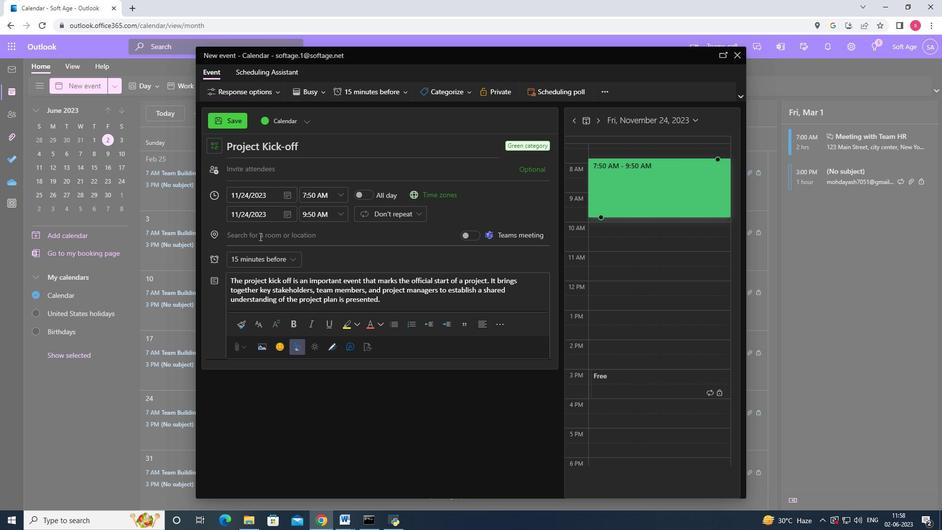 
Action: Key pressed 789<Key.space><Key.shift>Ocean<Key.space><Key.shift>Drive,<Key.space><Key.shift>Miami<Key.space><Key.shift><Key.shift><Key.shift><Key.shift><Key.shift><Key.shift><Key.shift><Key.shift><Key.shift><Key.shift><Key.shift><Key.shift>Beach,<Key.space><Key.shift><Key.shift><Key.shift><Key.shift><Key.shift><Key.shift><Key.shift><Key.shift><Key.shift><Key.shift><Key.shift><Key.shift><Key.shift><Key.shift><Key.shift><Key.shift>Florida,<Key.space>us<Key.backspace><Key.backspace><Key.shift><Key.shift><Key.shift><Key.shift><Key.shift><Key.shift><Key.shift><Key.shift><Key.shift><Key.shift><Key.shift><Key.shift><Key.shift><Key.shift><Key.shift><Key.shift><Key.shift>USA
Screenshot: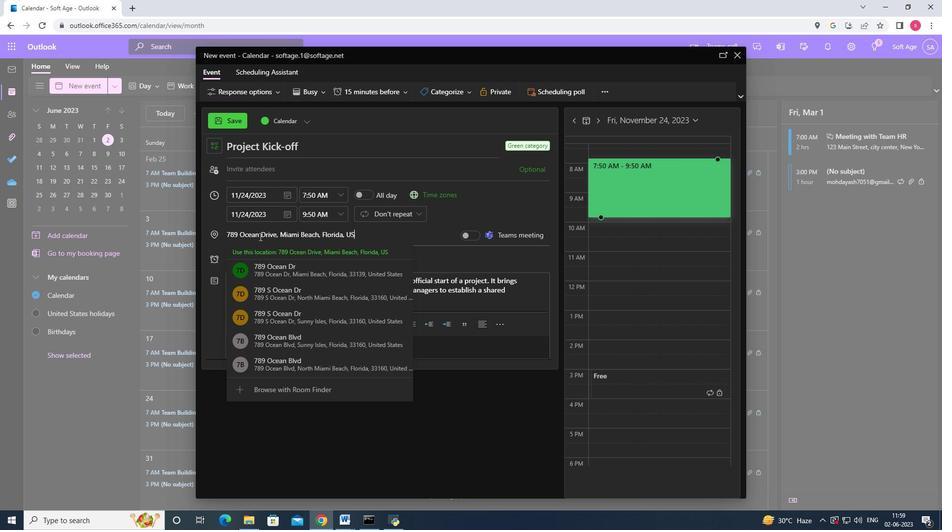 
Action: Mouse moved to (348, 251)
Screenshot: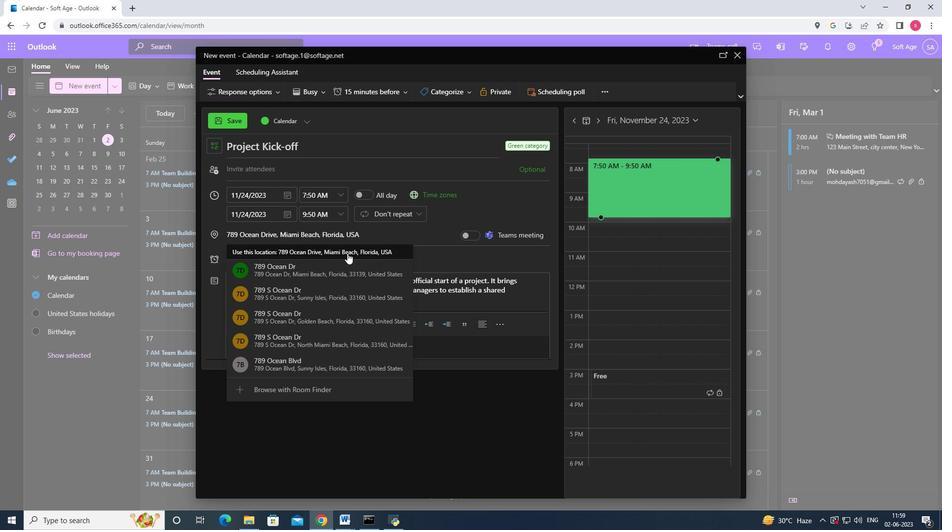 
Action: Mouse pressed left at (348, 251)
Screenshot: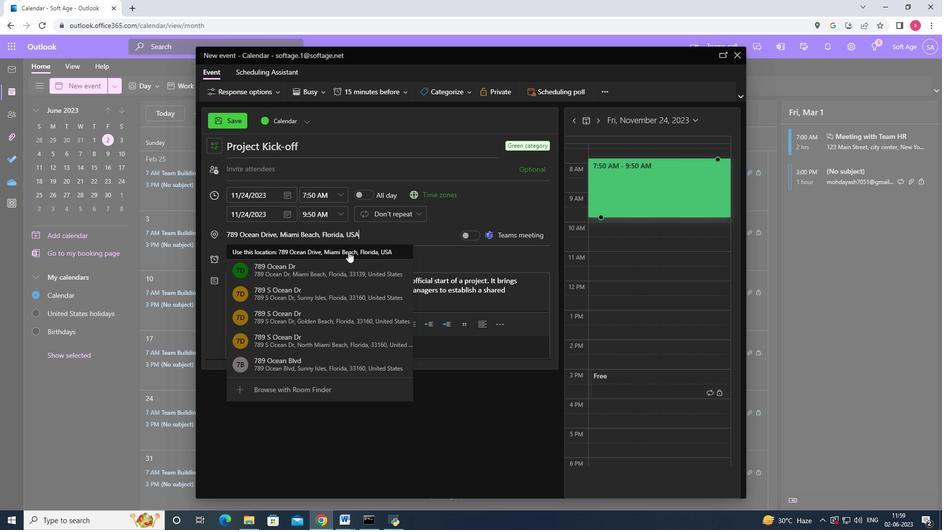 
Action: Mouse moved to (298, 164)
Screenshot: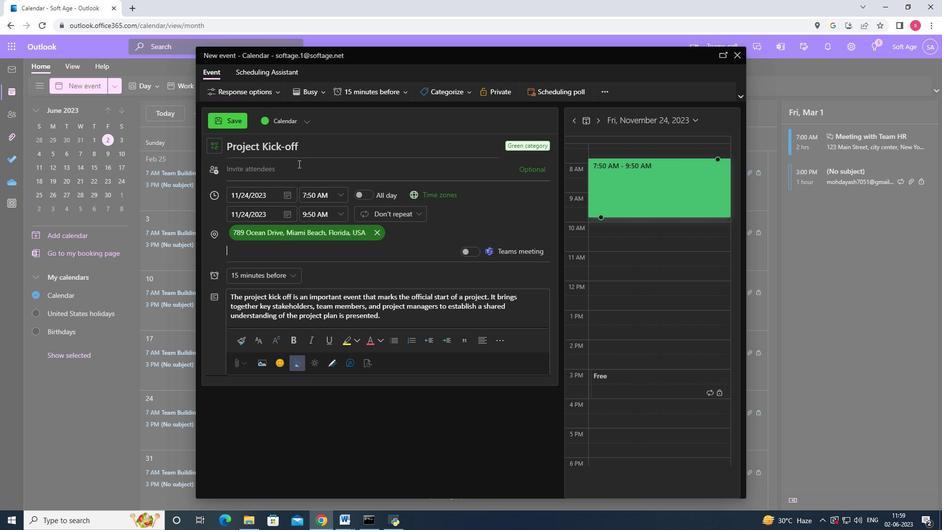 
Action: Mouse pressed left at (298, 164)
Screenshot: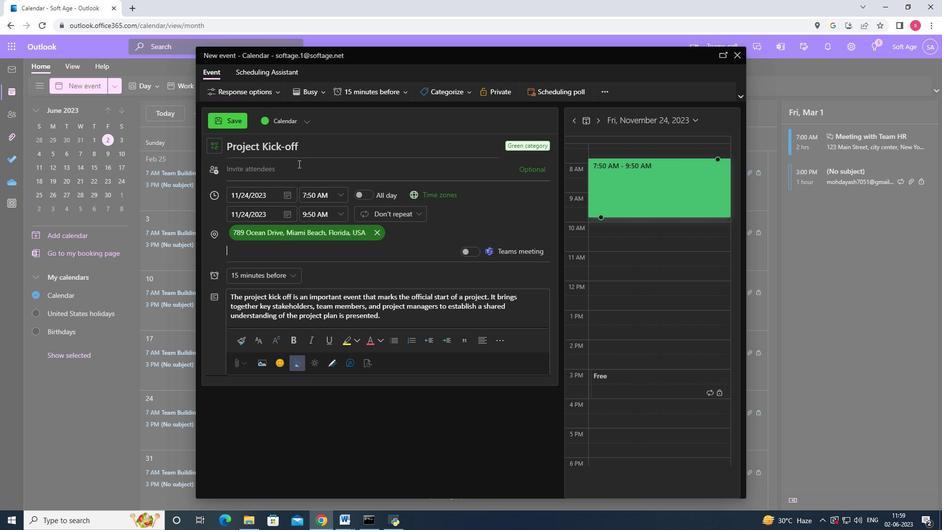
Action: Key pressed soft
Screenshot: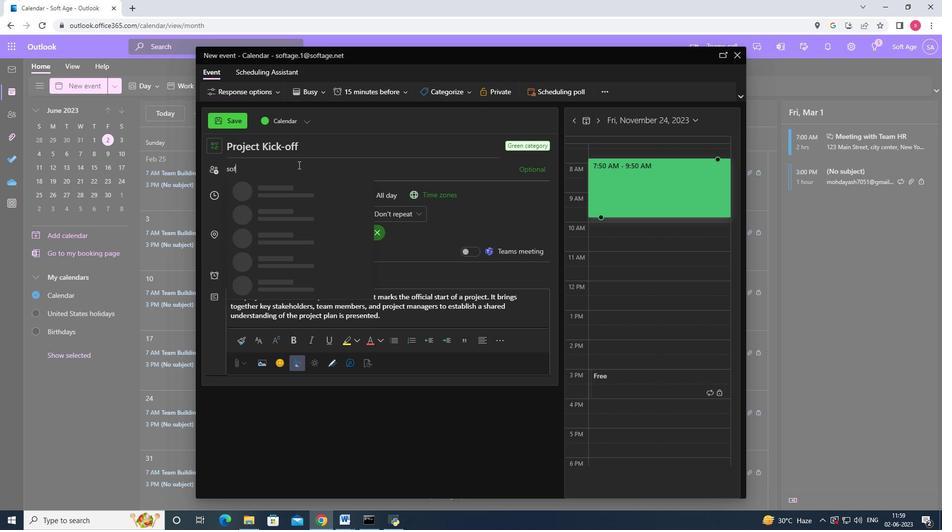 
Action: Mouse moved to (295, 263)
Screenshot: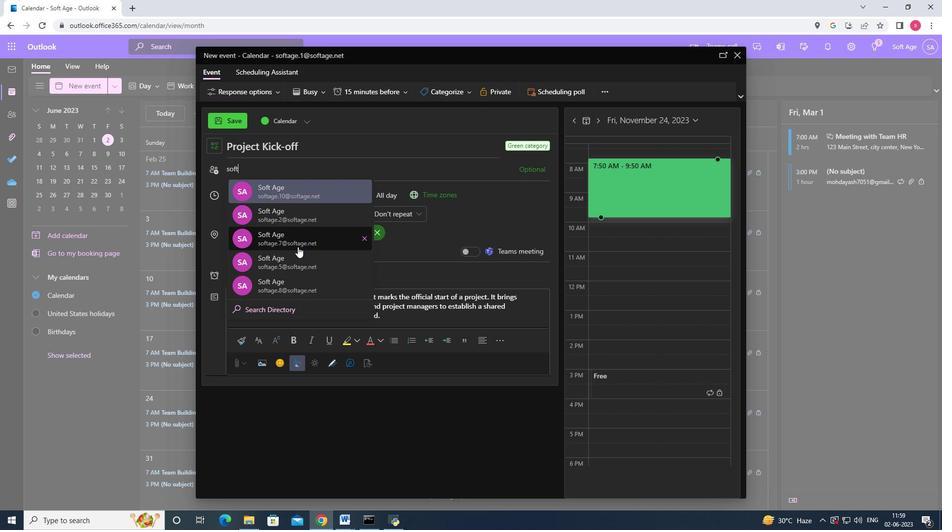 
Action: Mouse pressed left at (295, 263)
Screenshot: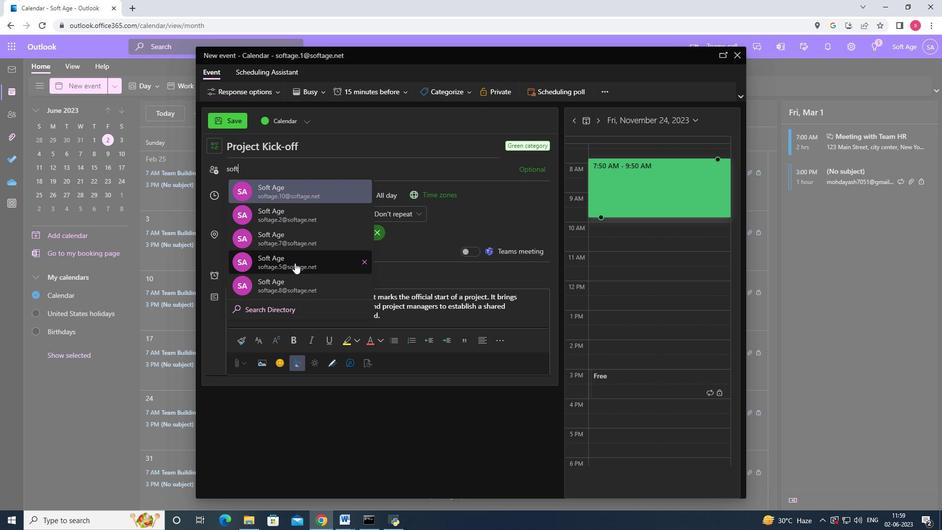 
Action: Mouse moved to (289, 171)
Screenshot: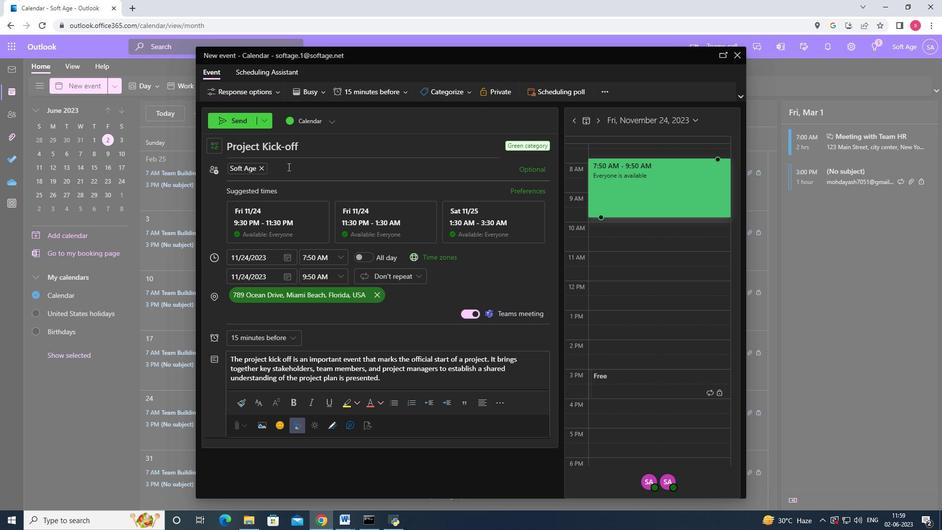
Action: Key pressed softage.4<Key.shift><Key.shift><Key.shift><Key.shift><Key.shift><Key.shift><Key.shift><Key.shift><Key.shift><Key.shift><Key.shift><Key.shift><Key.shift>@
Screenshot: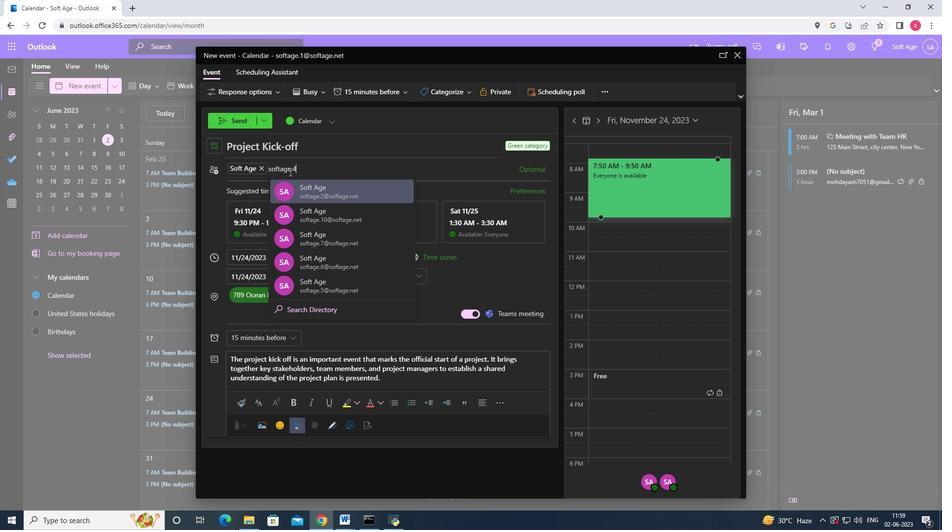 
Action: Mouse moved to (315, 195)
Screenshot: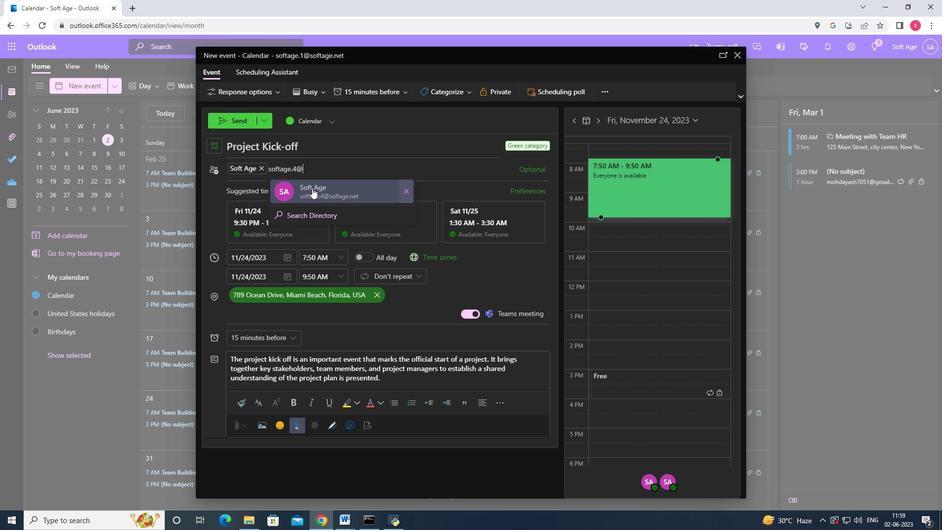 
Action: Mouse pressed left at (315, 195)
Screenshot: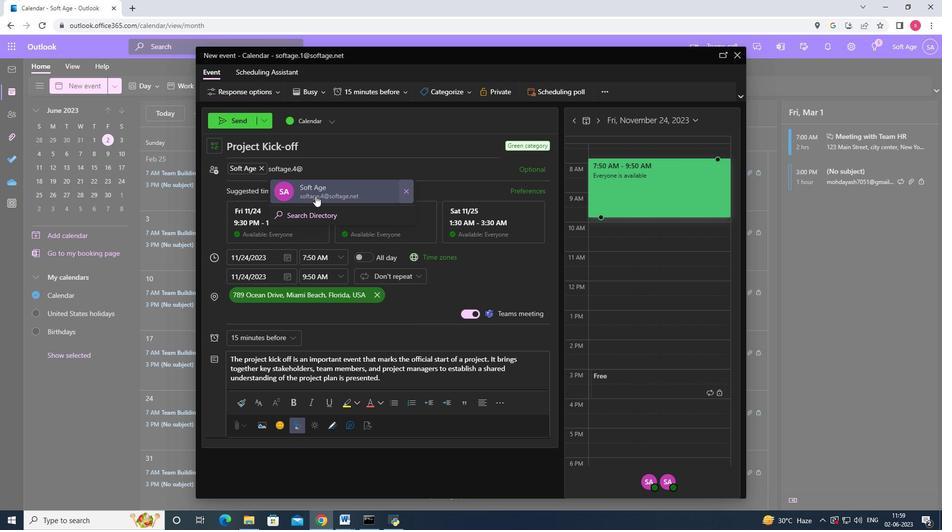 
Action: Mouse moved to (294, 338)
Screenshot: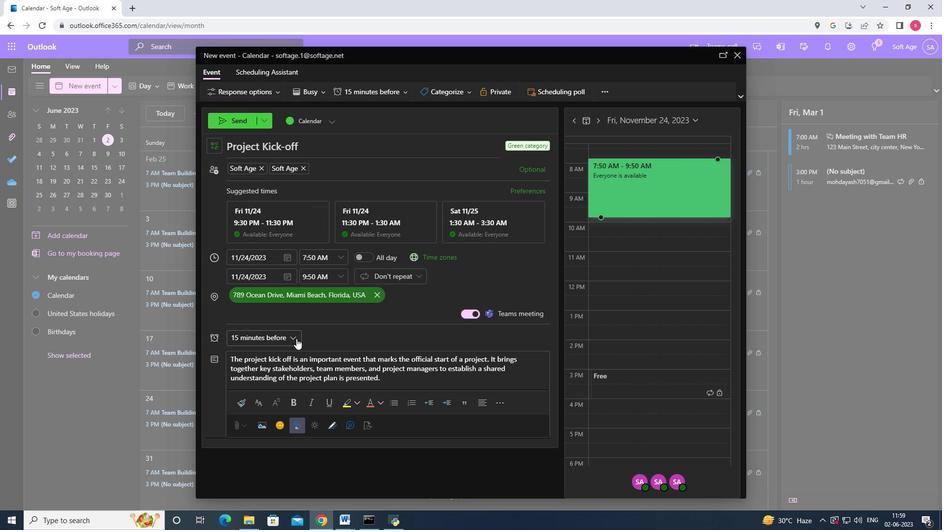 
Action: Mouse pressed left at (294, 338)
Screenshot: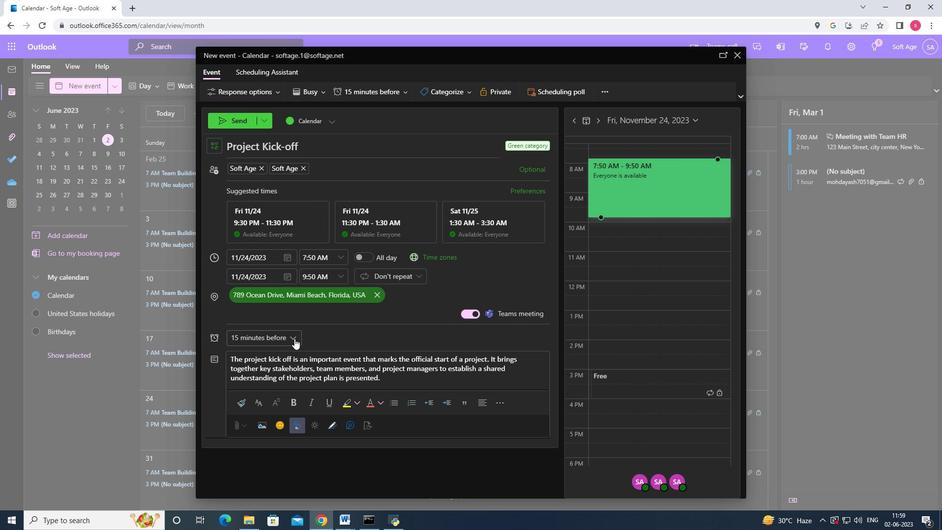 
Action: Mouse moved to (266, 199)
Screenshot: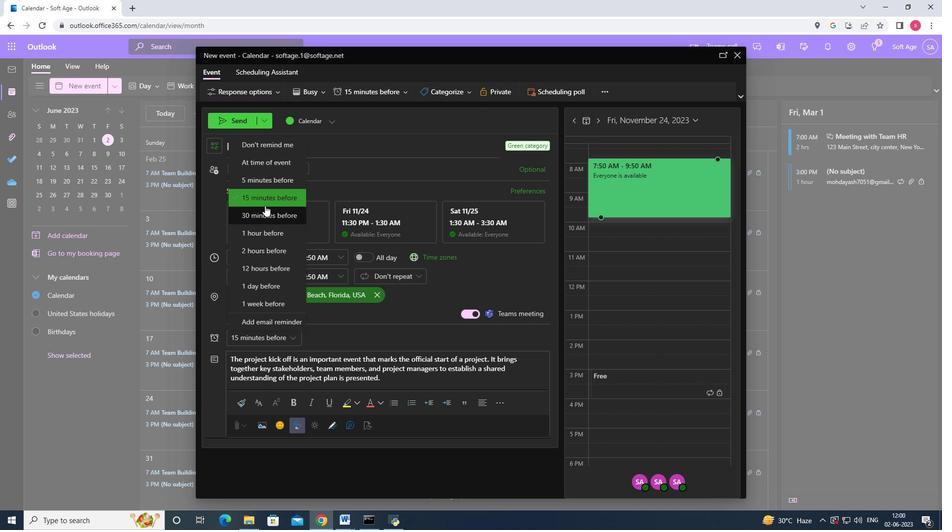 
Action: Mouse pressed left at (266, 199)
Screenshot: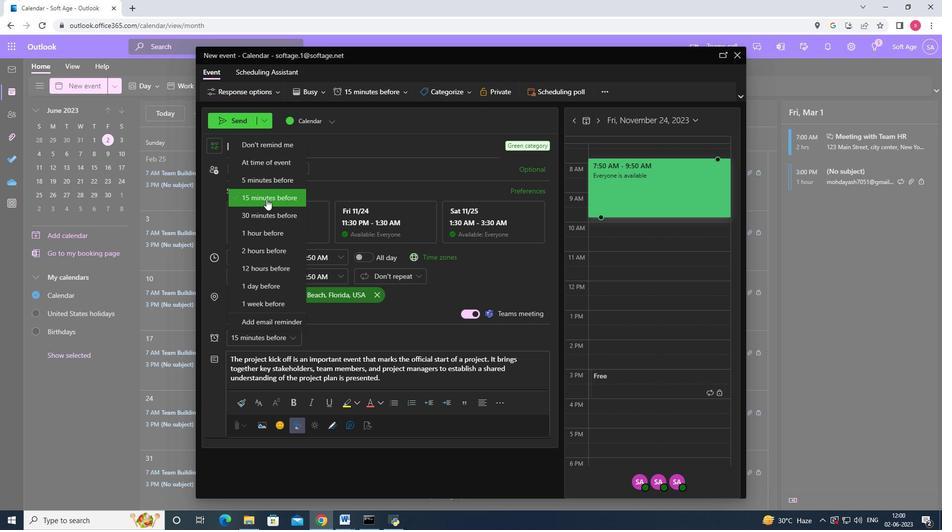 
Action: Mouse moved to (231, 120)
Screenshot: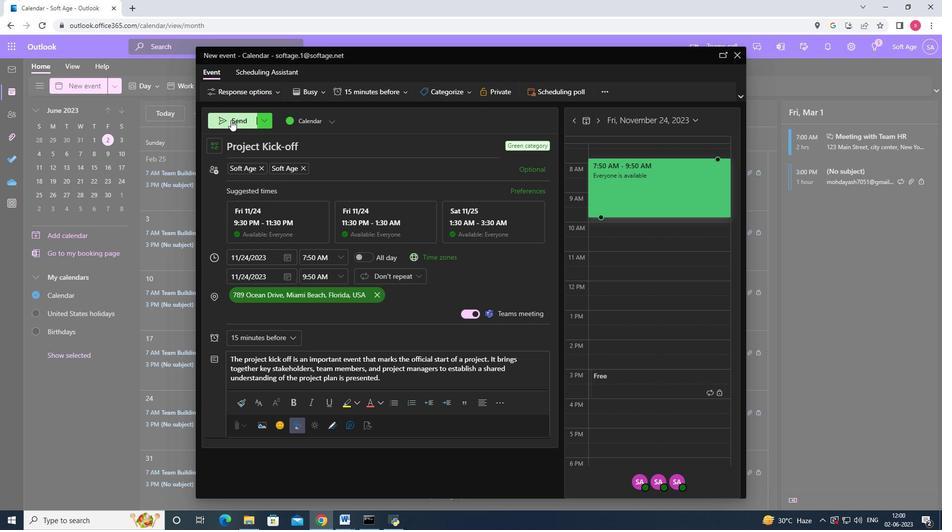 
Action: Mouse pressed left at (231, 120)
Screenshot: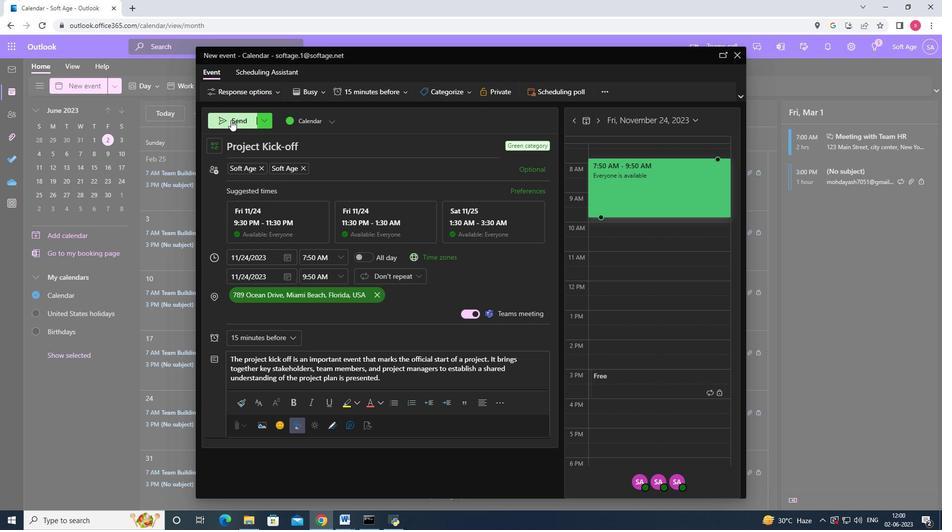 
